 Task: Look for space in Lebbeke, Belgium from 2nd June, 2023 to 6th June, 2023 for 1 adult in price range Rs.10000 to Rs.13000. Place can be private room with 1  bedroom having 1 bed and 1 bathroom. Property type can be house, flat, guest house, hotel. Amenities needed are: heating. Booking option can be shelf check-in. Required host language is English.
Action: Key pressed <Key.caps_lock>l<Key.caps_lock>ebbeke
Screenshot: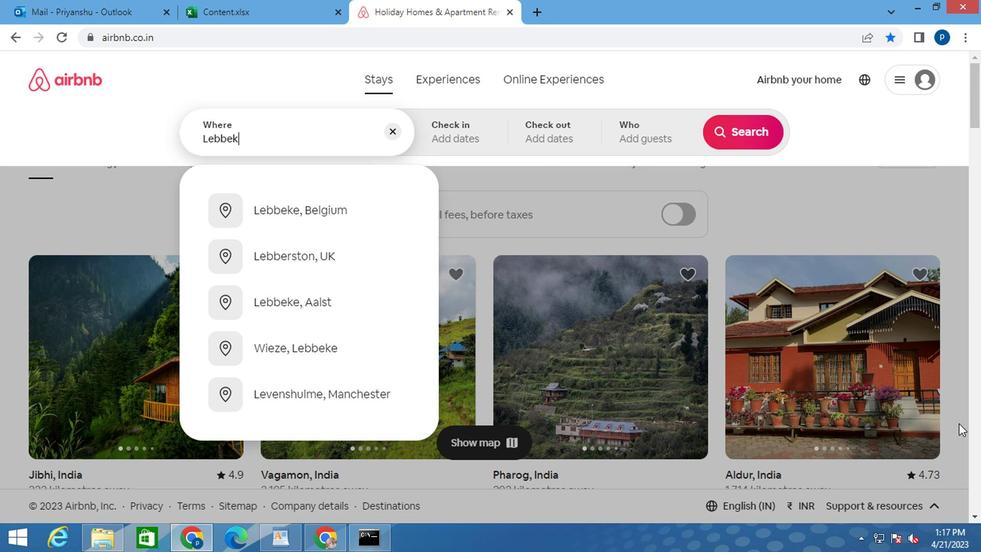 
Action: Mouse moved to (282, 207)
Screenshot: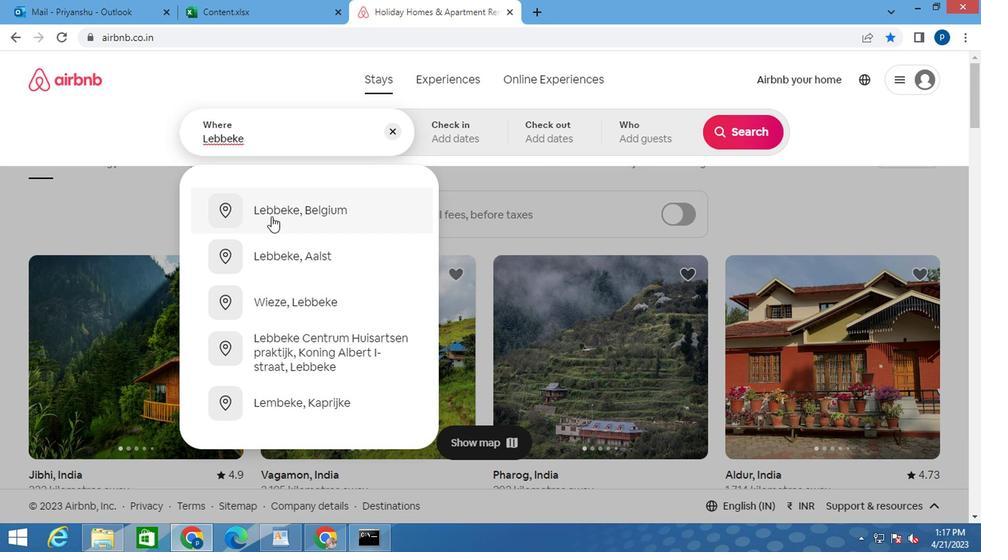 
Action: Mouse pressed left at (282, 207)
Screenshot: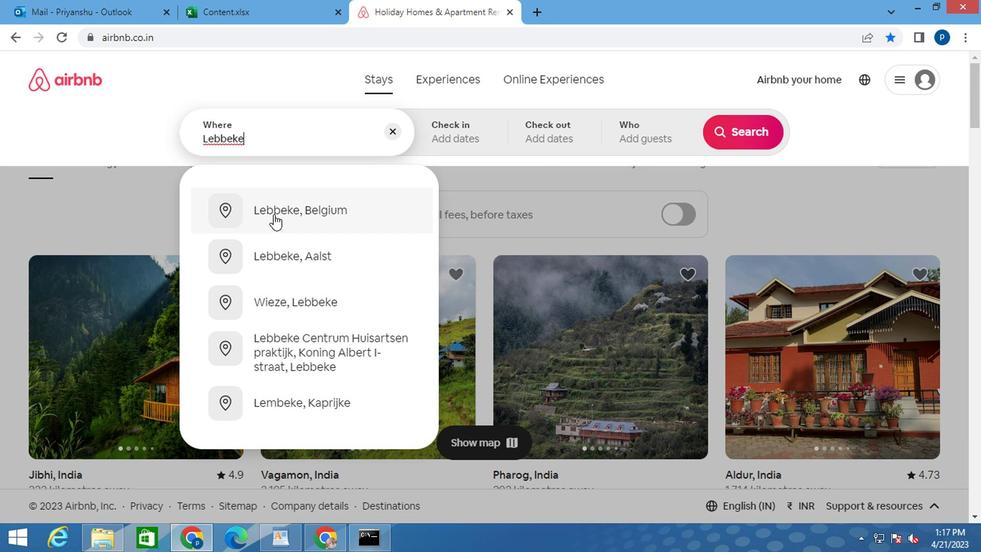
Action: Mouse moved to (725, 242)
Screenshot: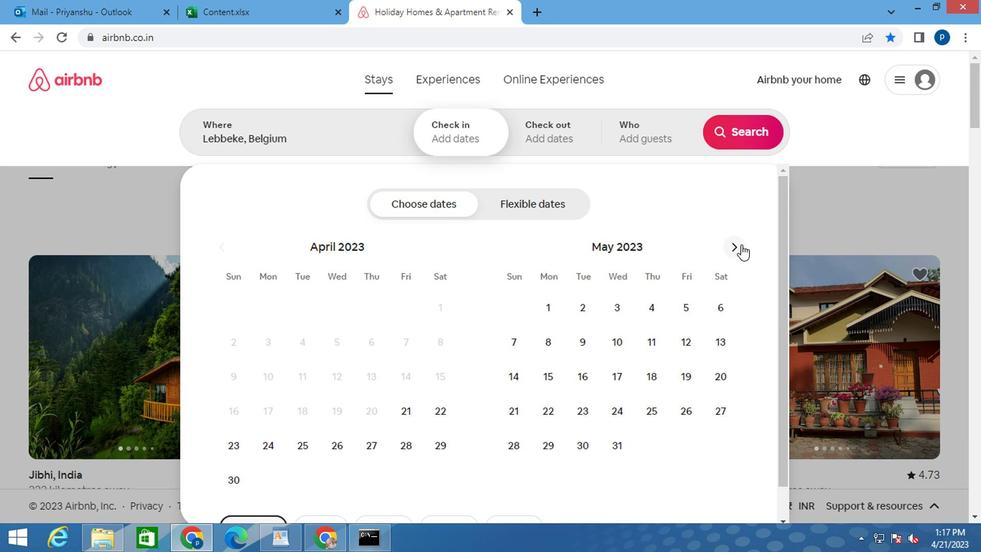 
Action: Mouse pressed left at (725, 242)
Screenshot: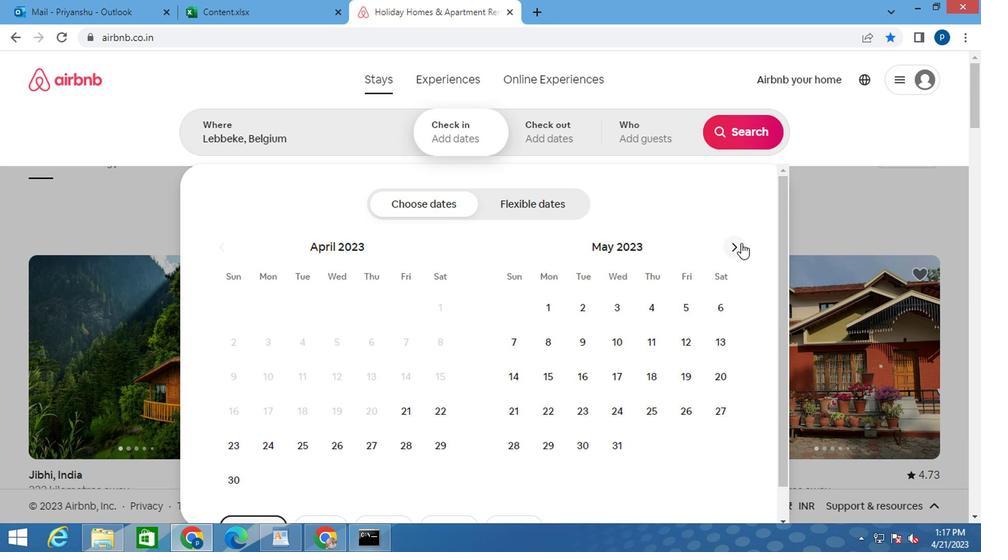 
Action: Mouse moved to (679, 305)
Screenshot: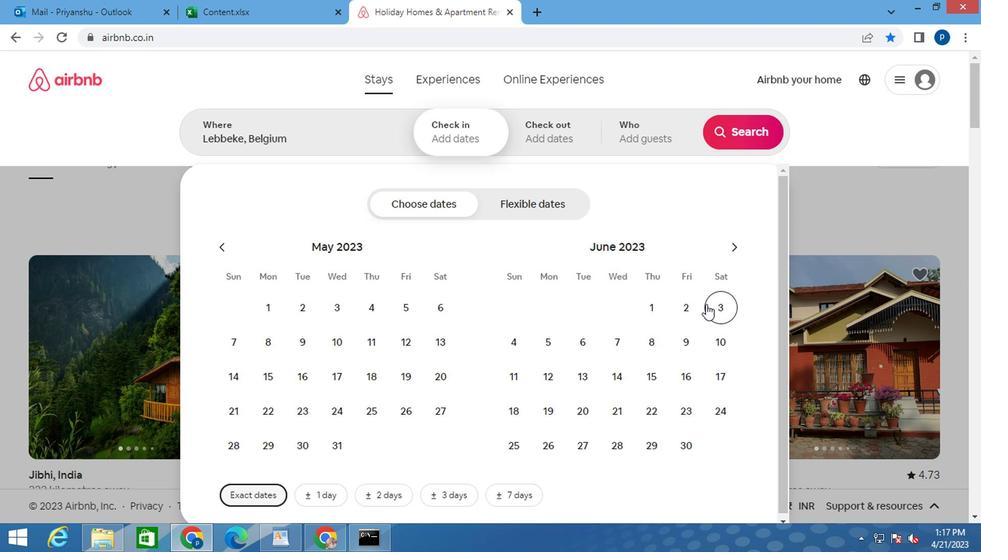 
Action: Mouse pressed left at (679, 305)
Screenshot: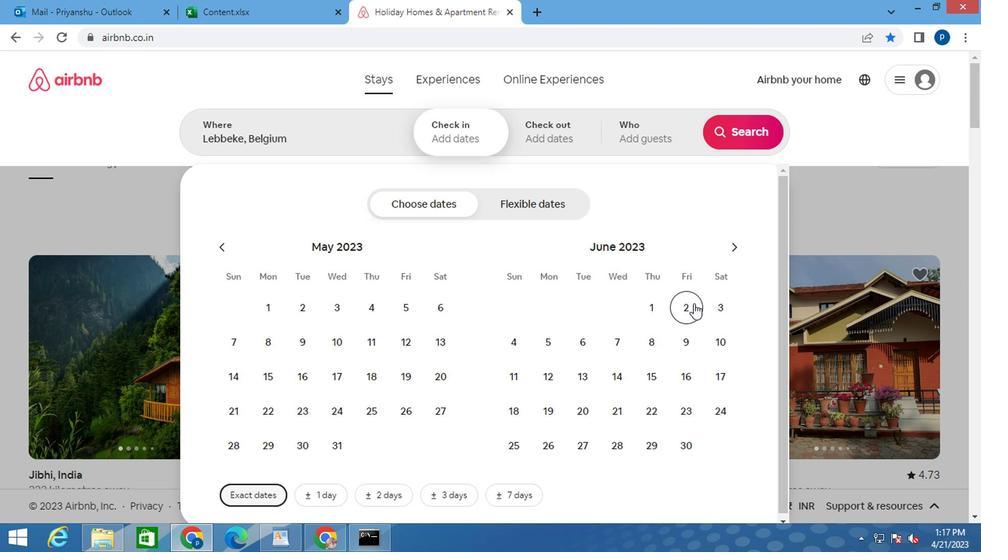 
Action: Mouse moved to (574, 340)
Screenshot: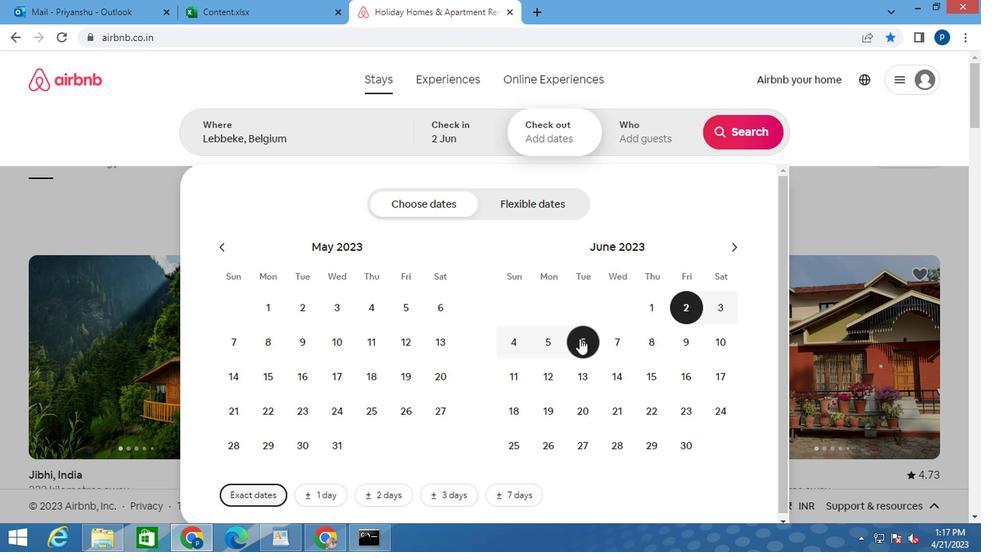 
Action: Mouse pressed left at (574, 340)
Screenshot: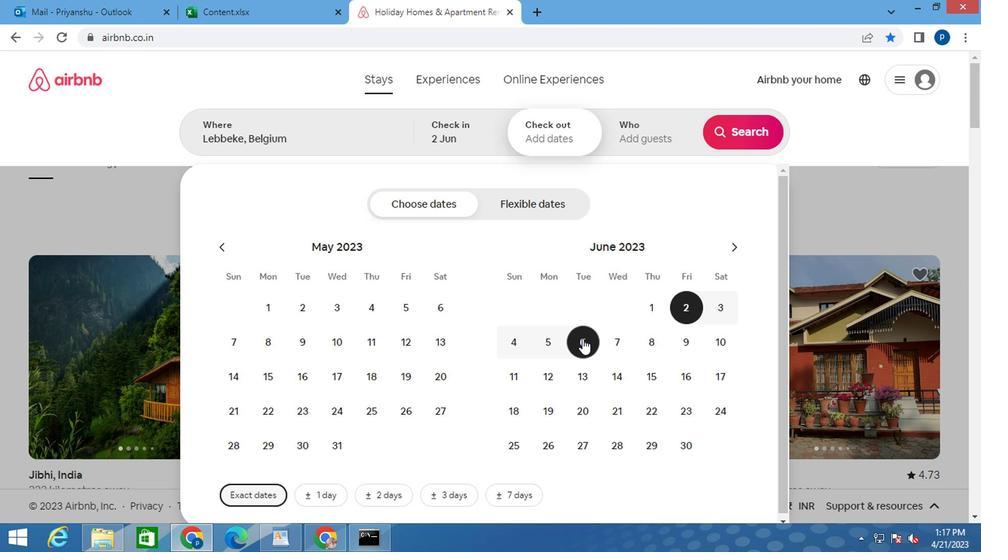 
Action: Mouse moved to (633, 124)
Screenshot: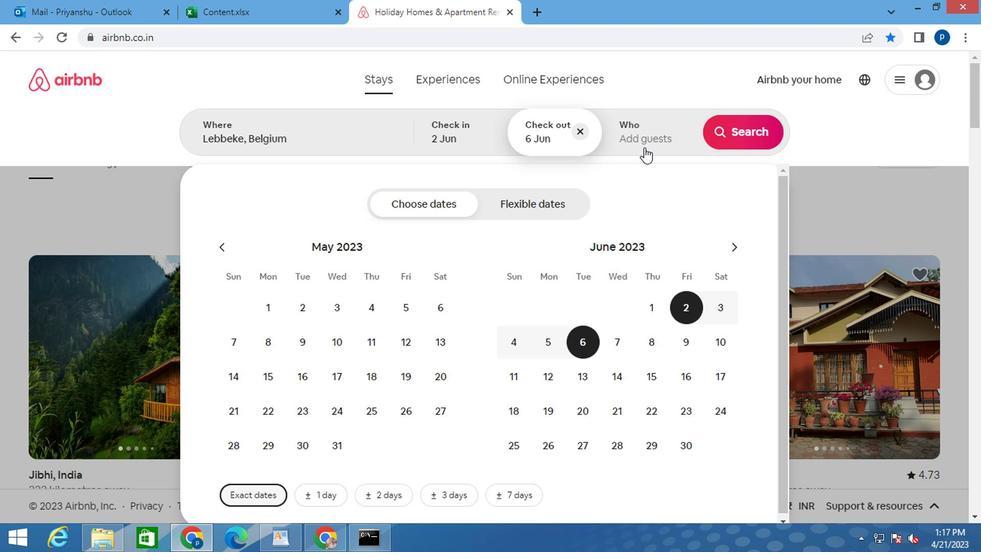 
Action: Mouse pressed left at (633, 124)
Screenshot: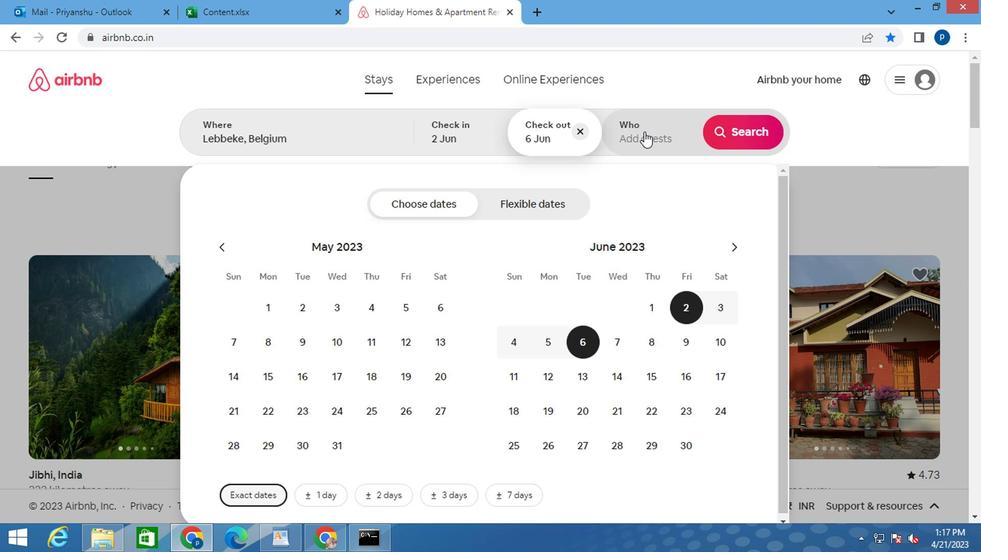 
Action: Mouse moved to (727, 206)
Screenshot: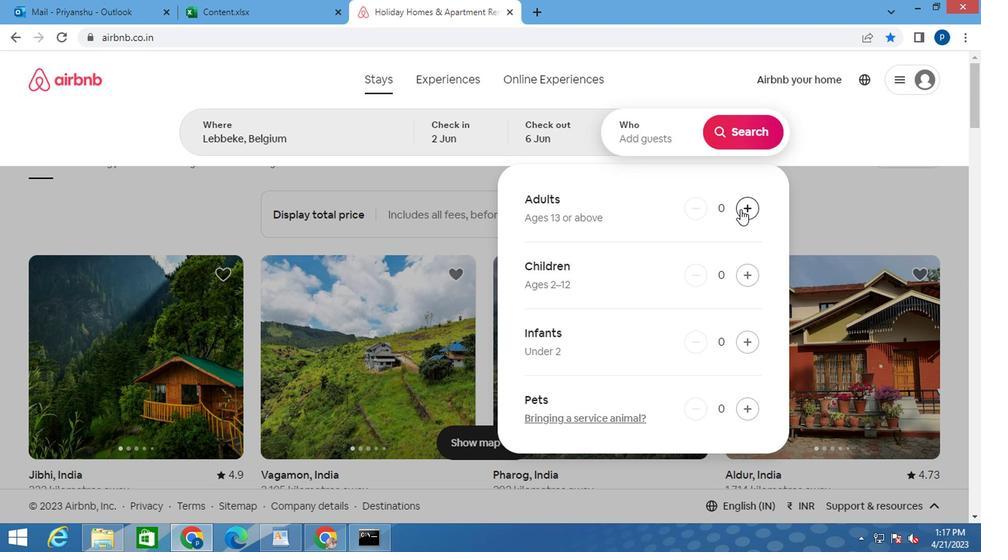 
Action: Mouse pressed left at (727, 206)
Screenshot: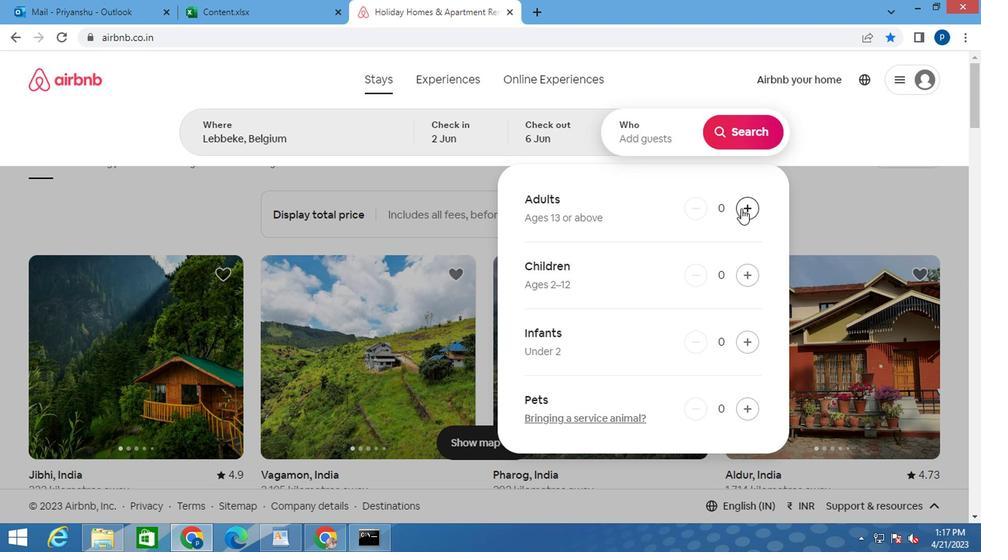 
Action: Mouse moved to (728, 129)
Screenshot: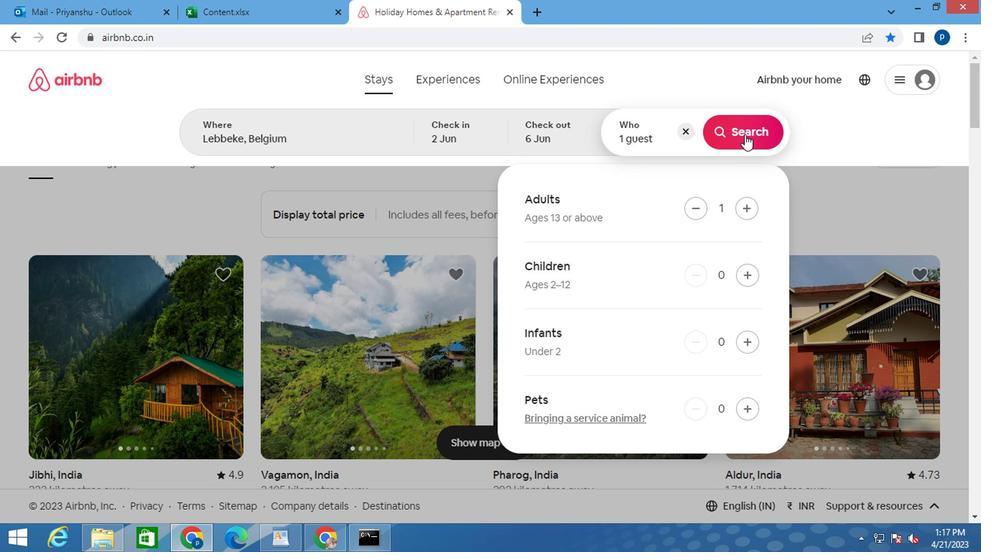 
Action: Mouse pressed left at (728, 129)
Screenshot: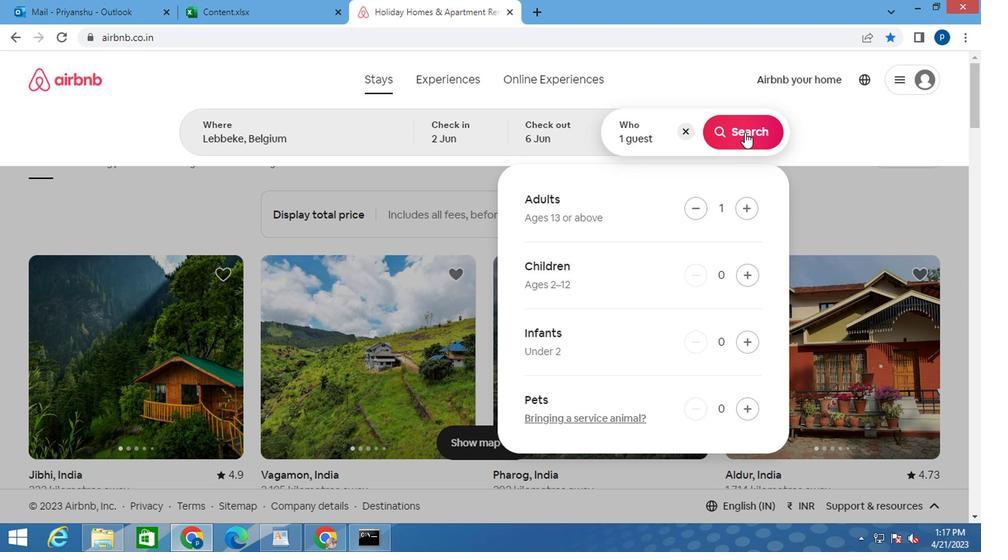 
Action: Mouse moved to (882, 132)
Screenshot: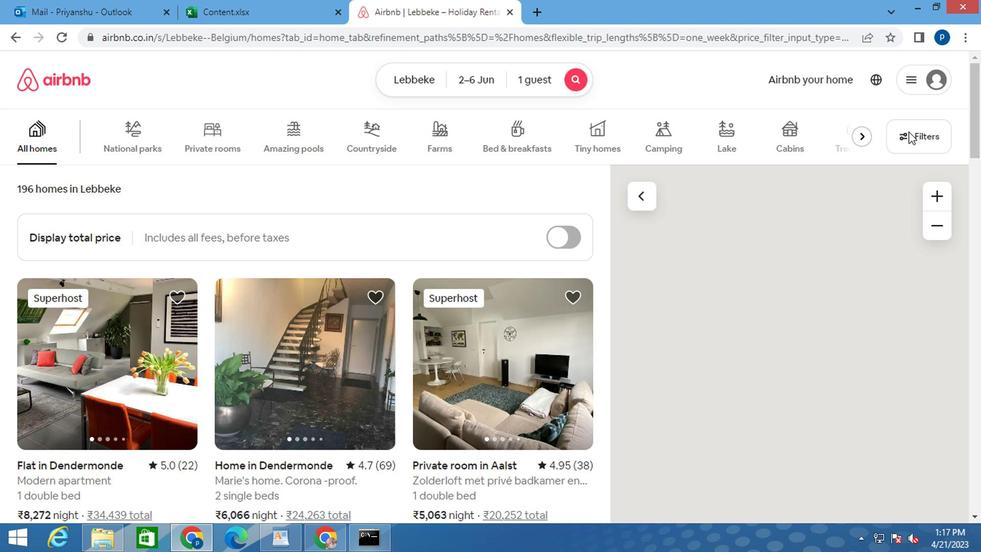
Action: Mouse pressed left at (882, 132)
Screenshot: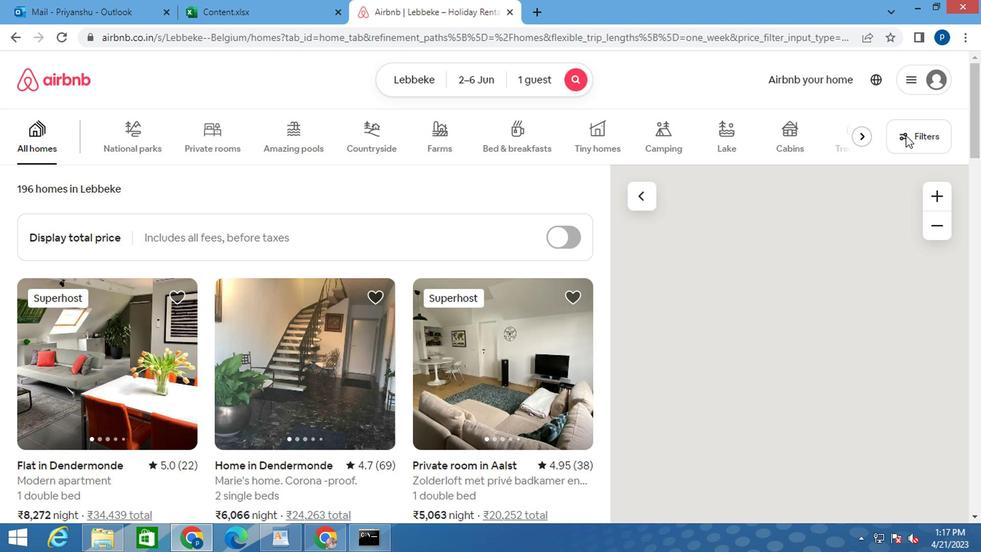 
Action: Mouse moved to (876, 132)
Screenshot: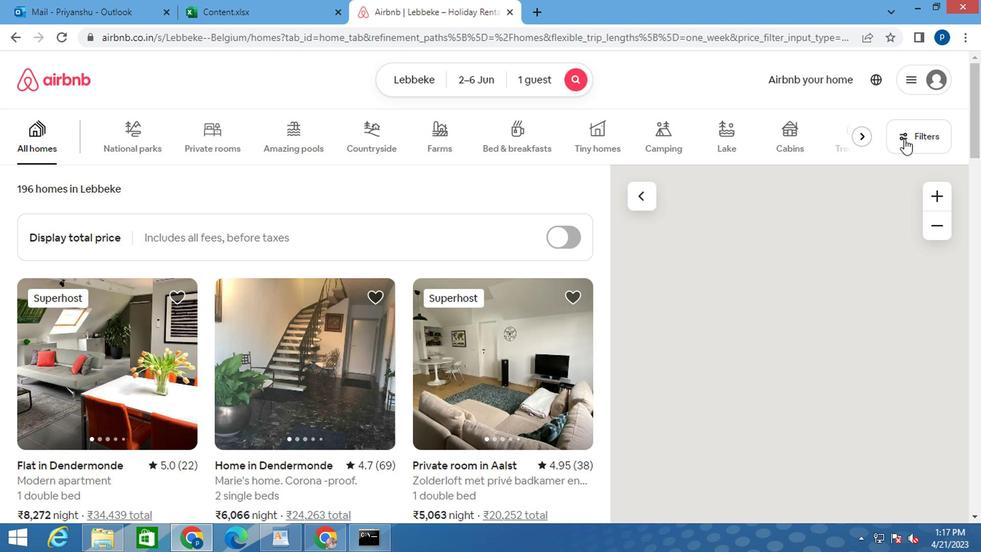 
Action: Mouse pressed left at (876, 132)
Screenshot: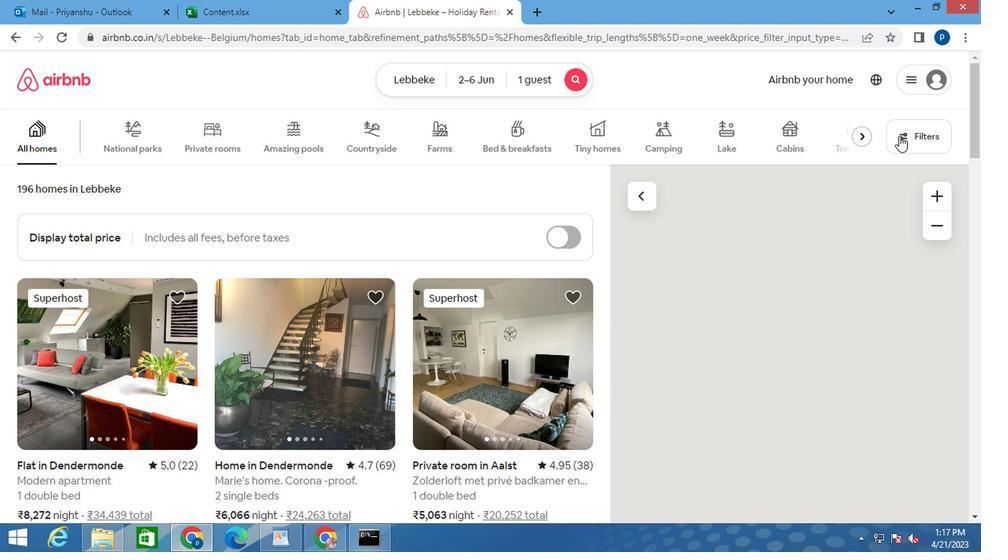
Action: Mouse moved to (284, 318)
Screenshot: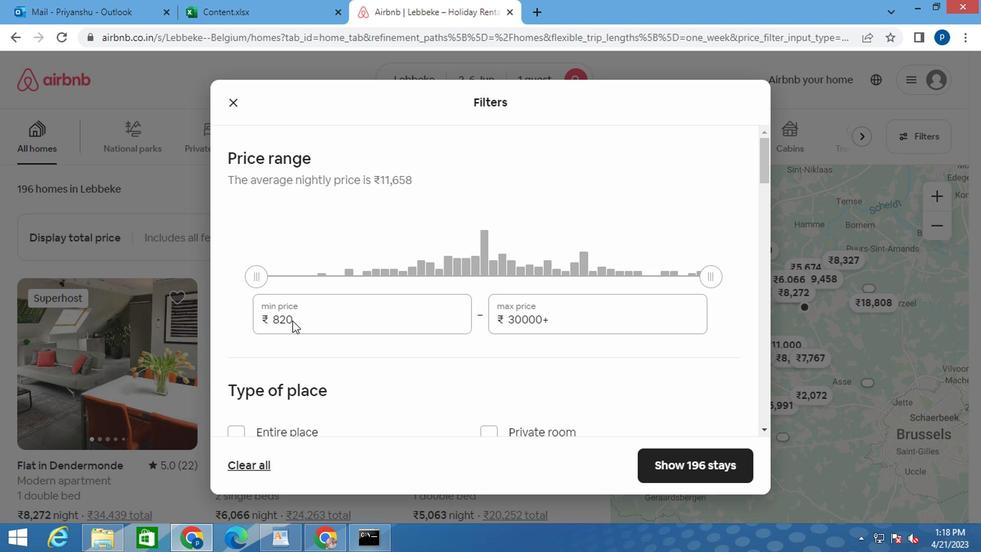 
Action: Mouse pressed left at (284, 318)
Screenshot: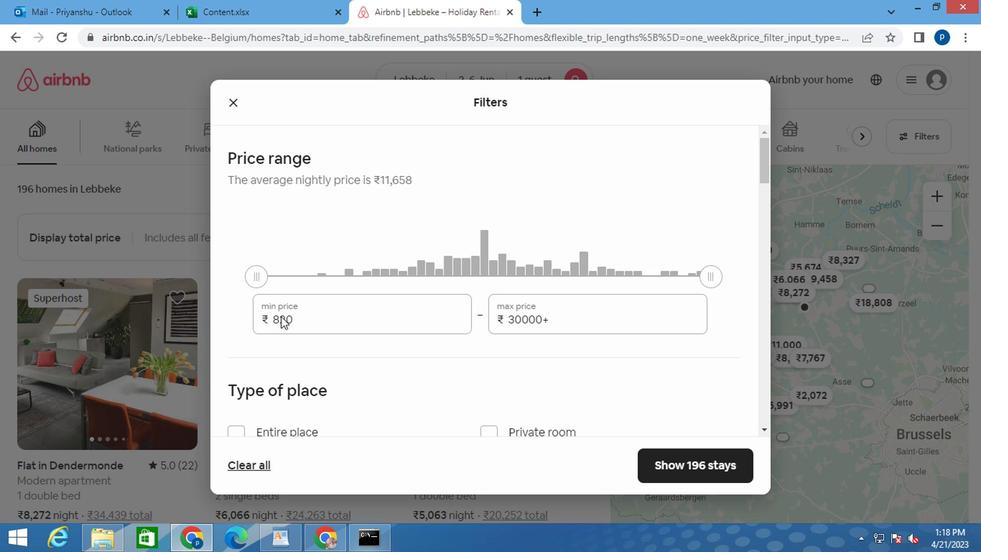 
Action: Mouse pressed left at (284, 318)
Screenshot: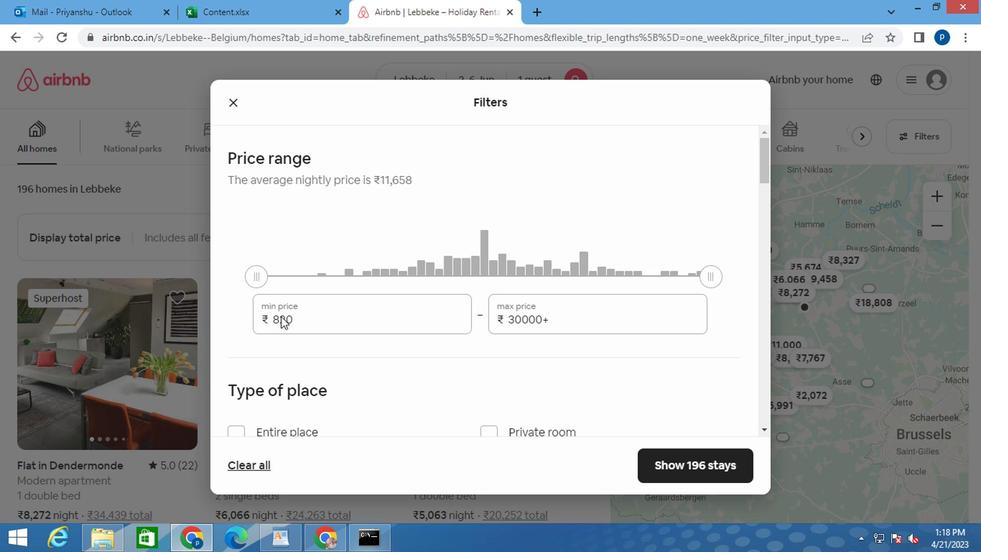 
Action: Mouse moved to (288, 319)
Screenshot: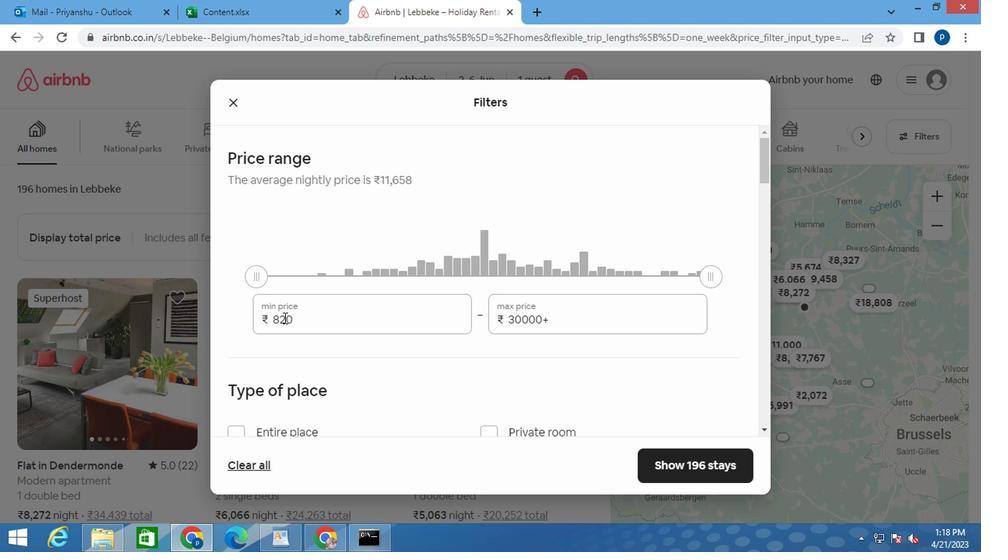 
Action: Mouse pressed left at (288, 319)
Screenshot: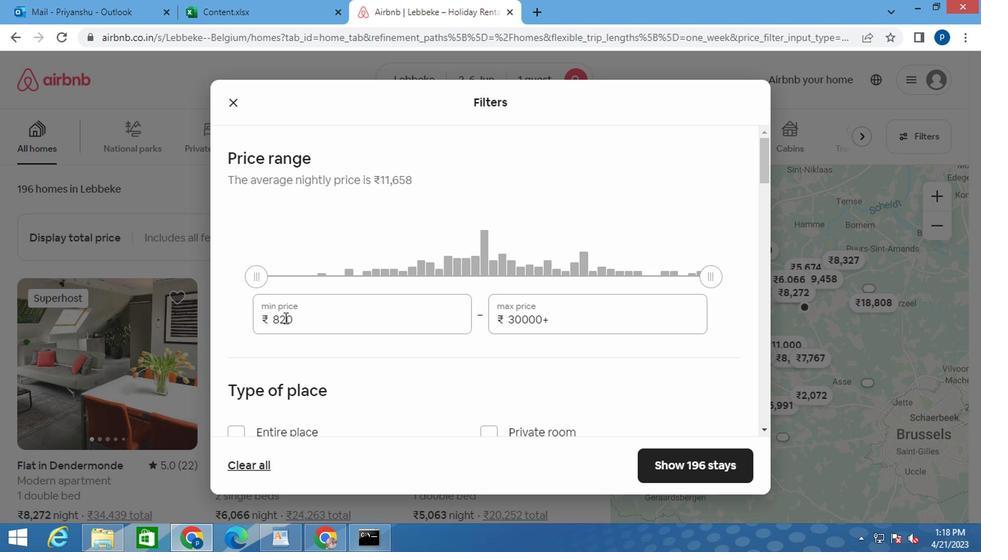 
Action: Mouse pressed left at (288, 319)
Screenshot: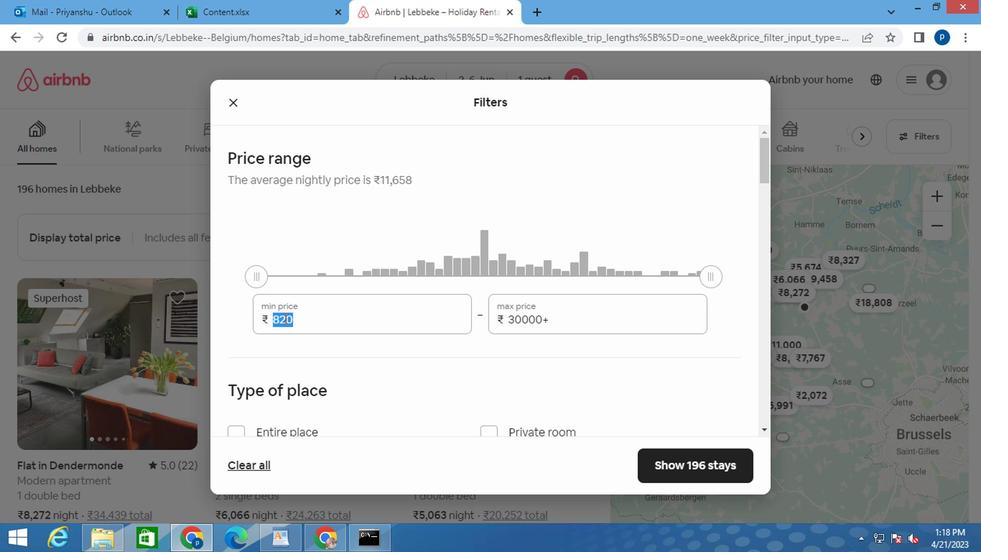 
Action: Key pressed 10000<Key.tab>13000
Screenshot: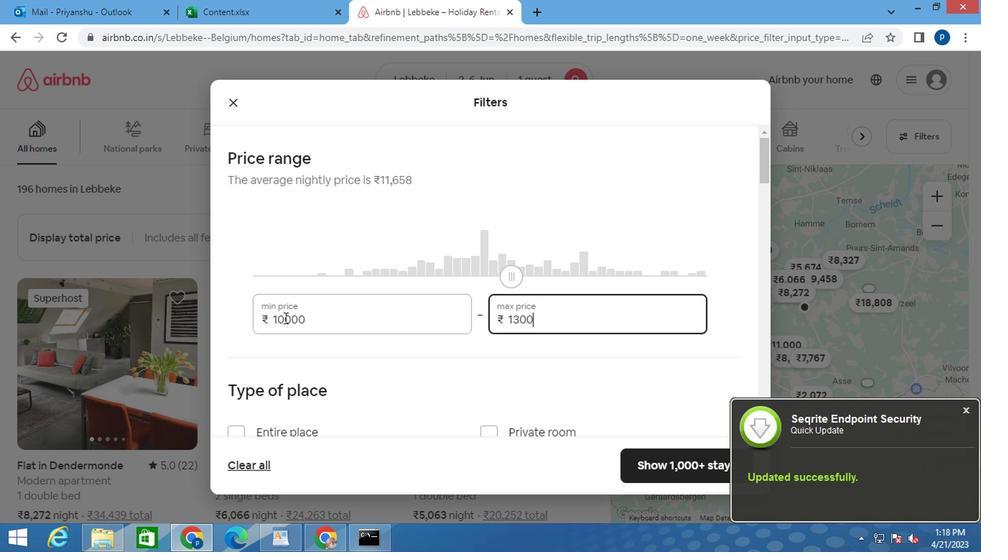 
Action: Mouse moved to (282, 362)
Screenshot: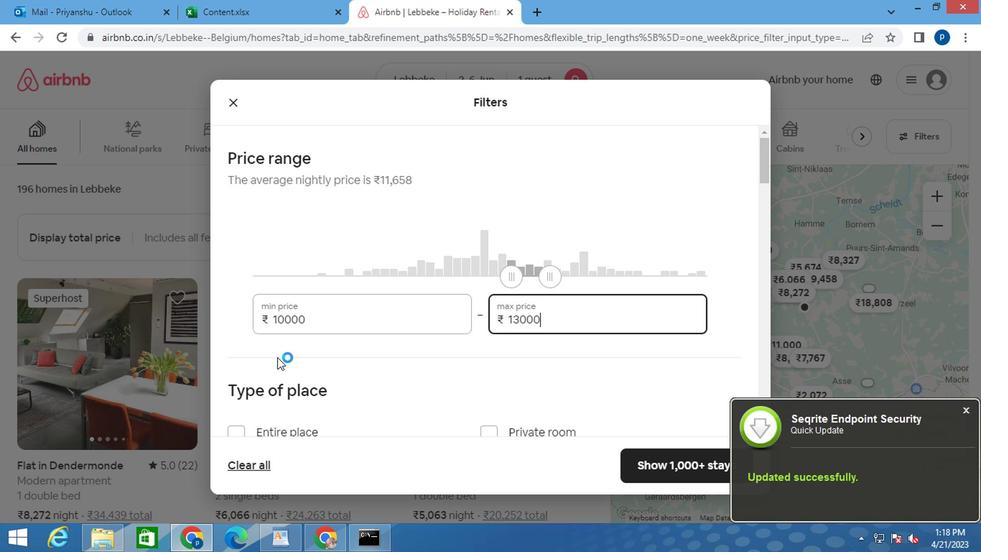 
Action: Mouse scrolled (282, 361) with delta (0, -1)
Screenshot: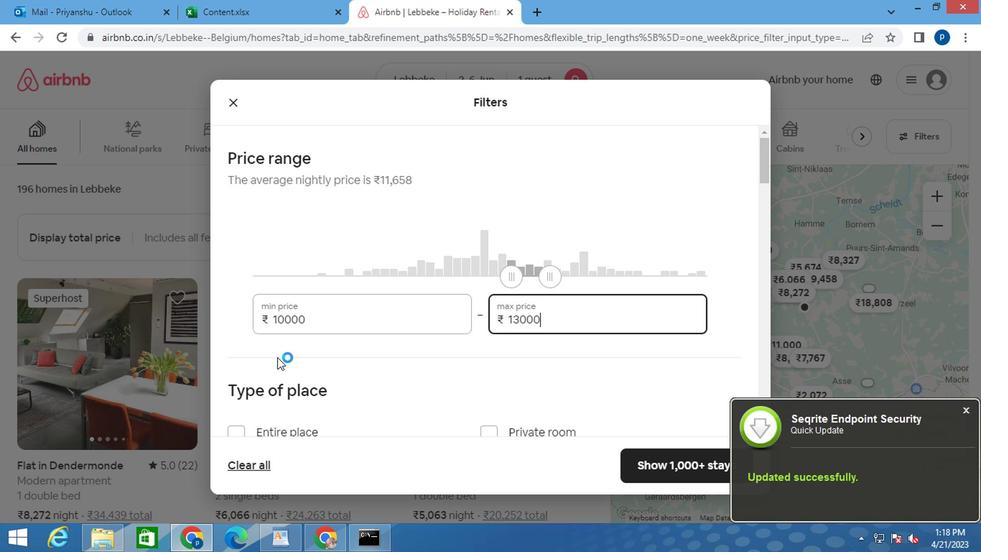 
Action: Mouse scrolled (282, 361) with delta (0, -1)
Screenshot: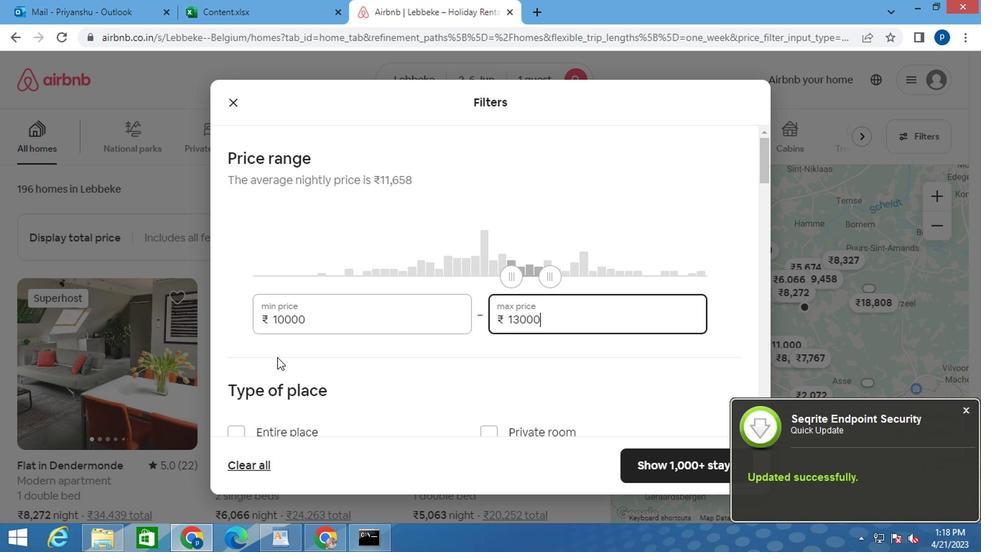 
Action: Mouse moved to (482, 292)
Screenshot: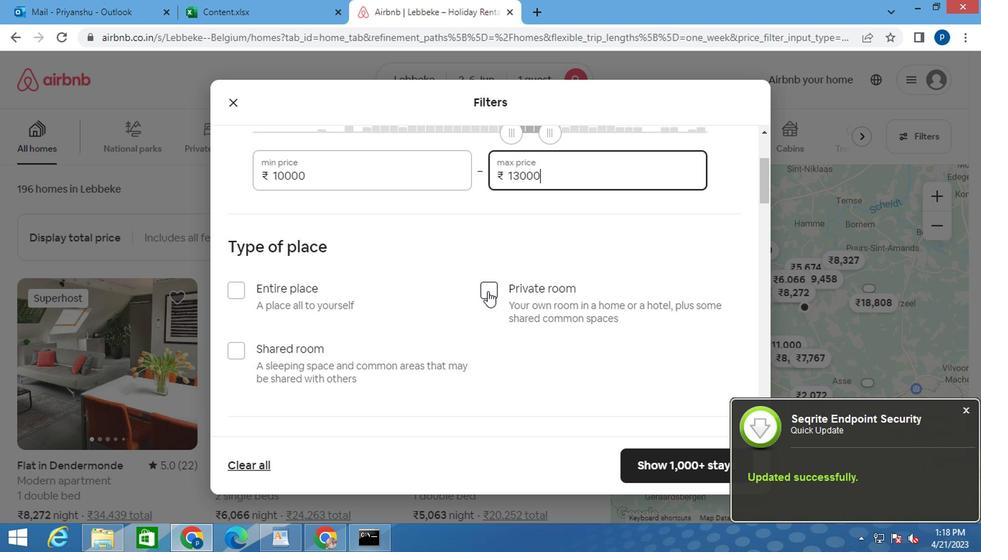 
Action: Mouse pressed left at (482, 292)
Screenshot: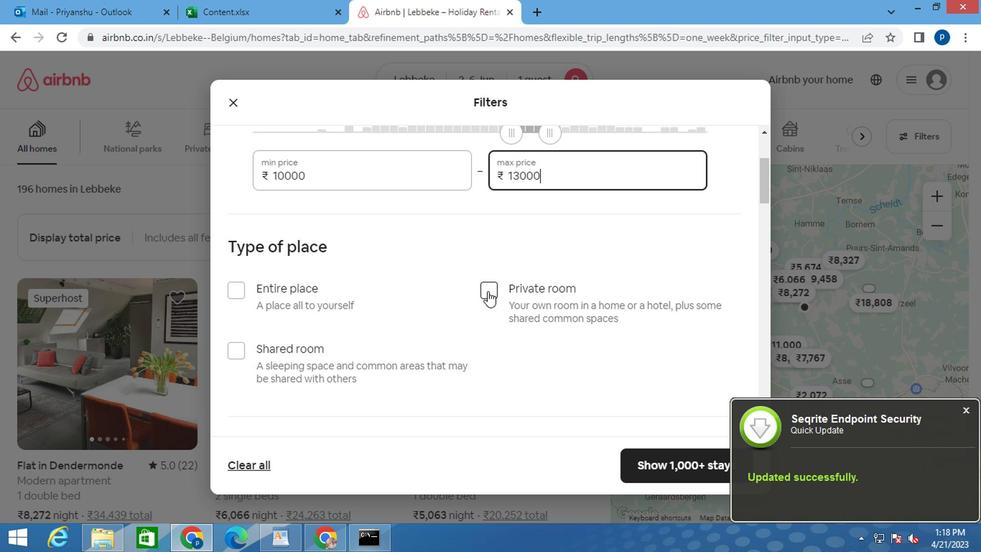 
Action: Mouse moved to (482, 294)
Screenshot: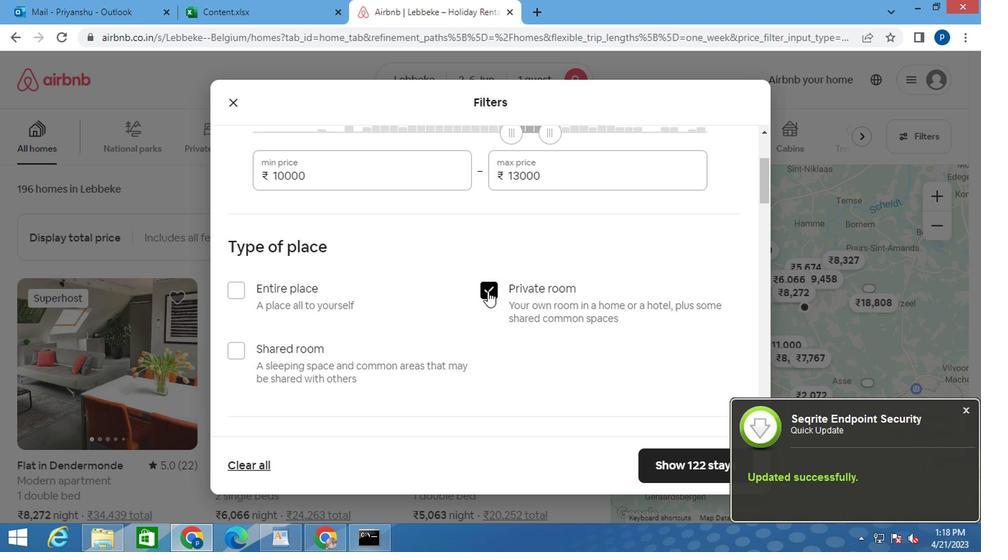 
Action: Mouse scrolled (482, 294) with delta (0, 0)
Screenshot: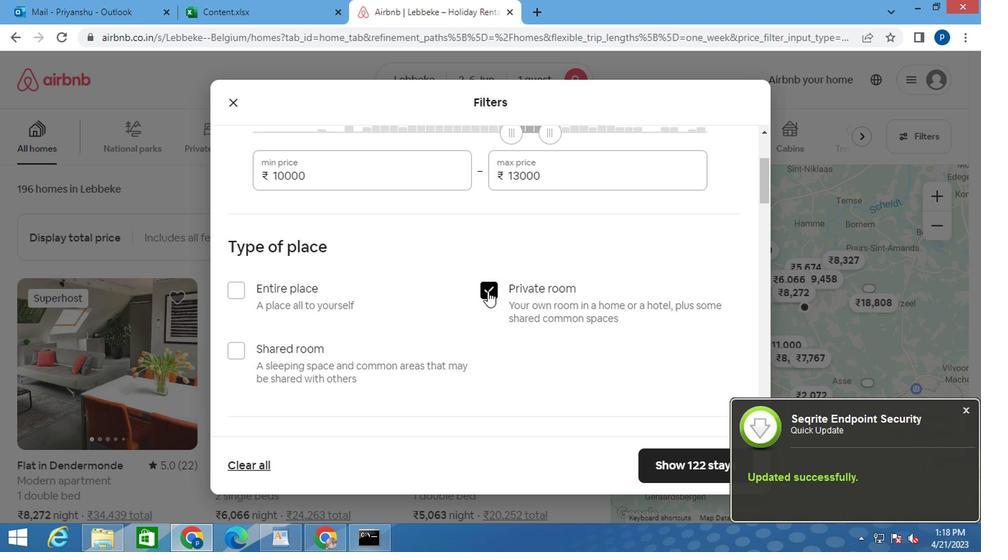 
Action: Mouse moved to (482, 296)
Screenshot: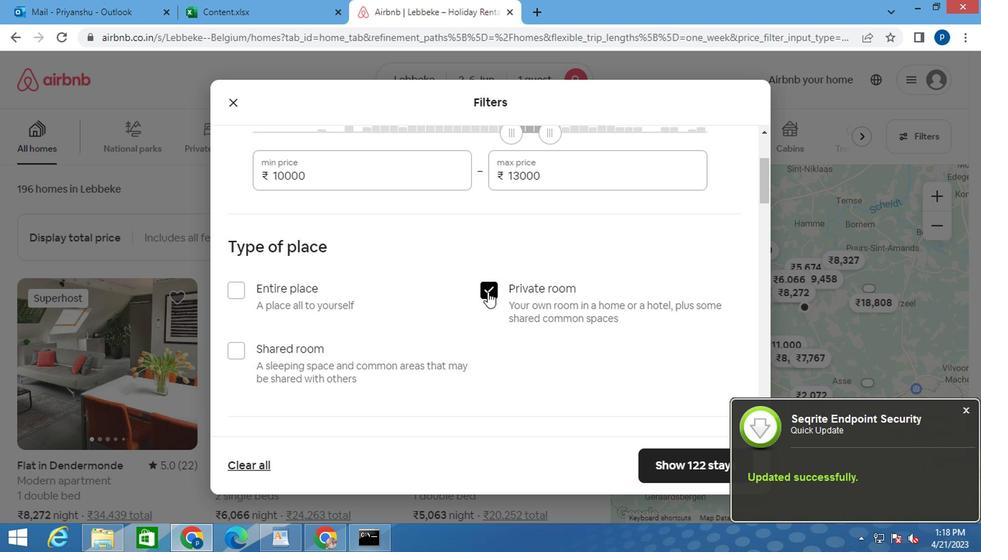 
Action: Mouse scrolled (482, 295) with delta (0, 0)
Screenshot: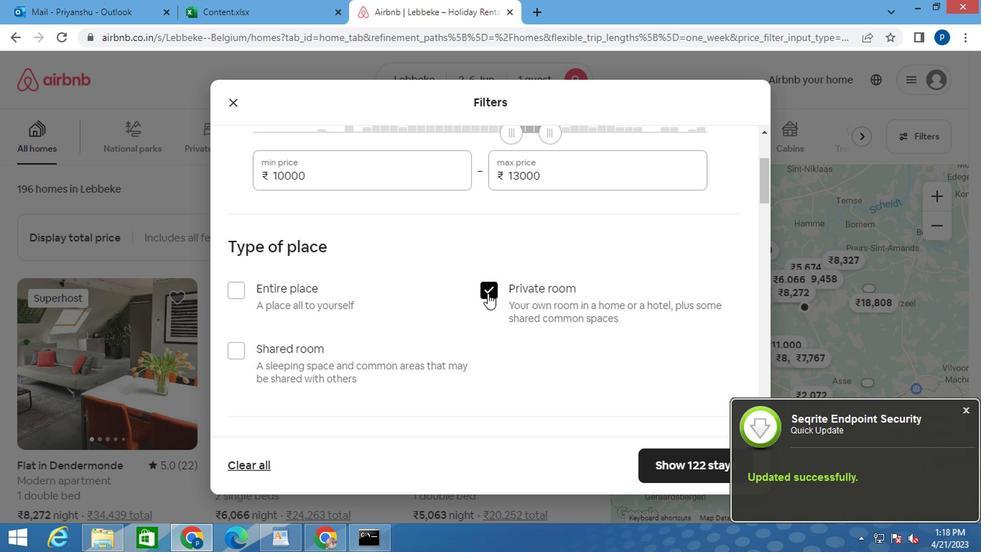 
Action: Mouse moved to (372, 319)
Screenshot: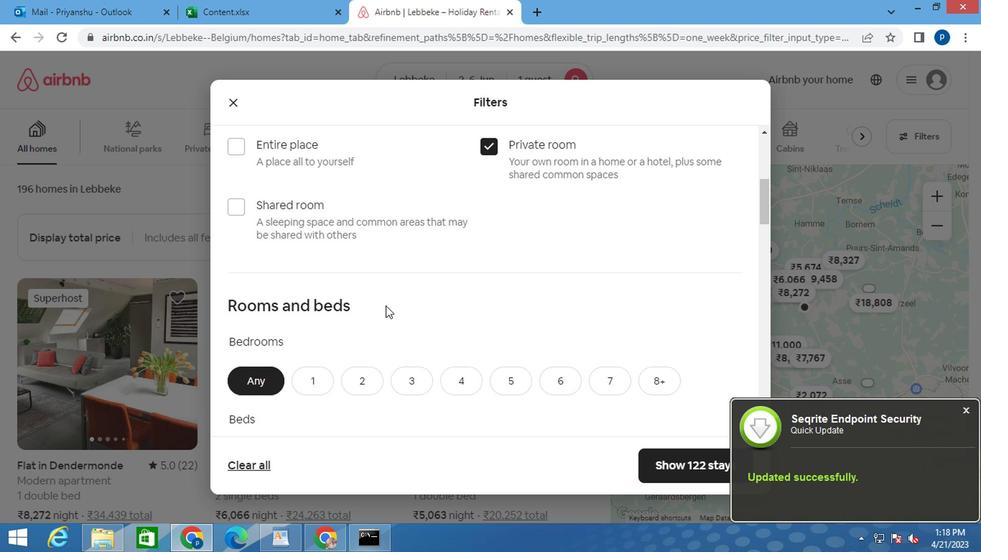 
Action: Mouse scrolled (372, 318) with delta (0, 0)
Screenshot: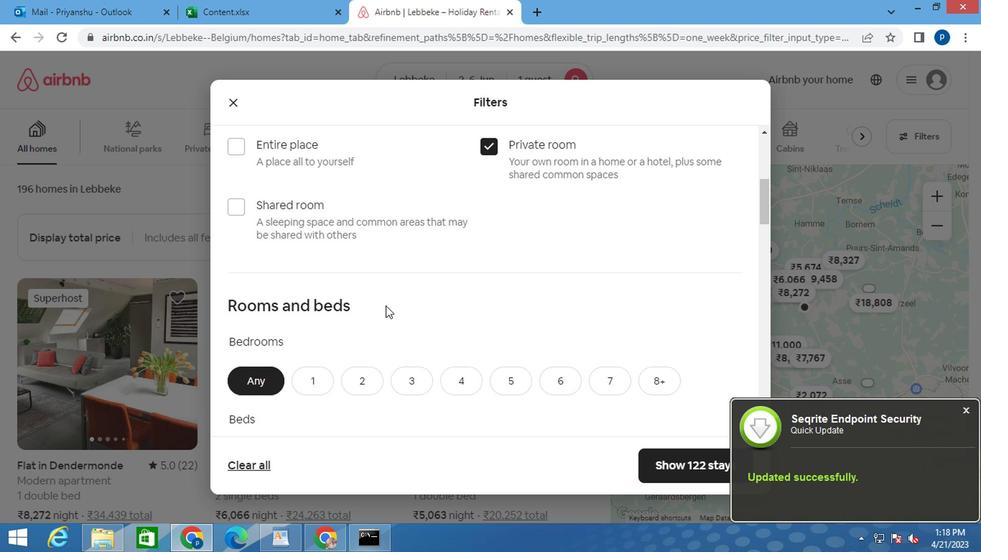 
Action: Mouse moved to (319, 302)
Screenshot: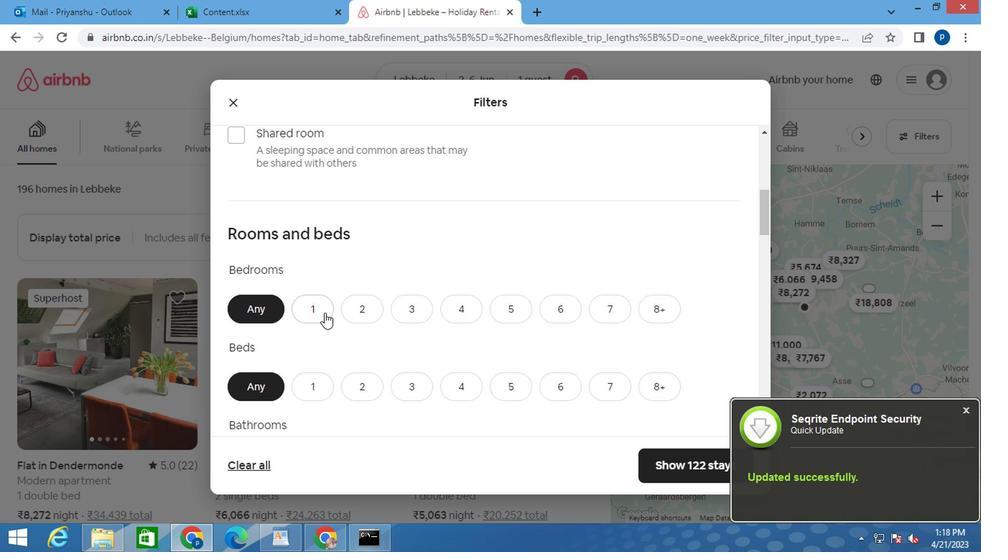 
Action: Mouse pressed left at (319, 302)
Screenshot: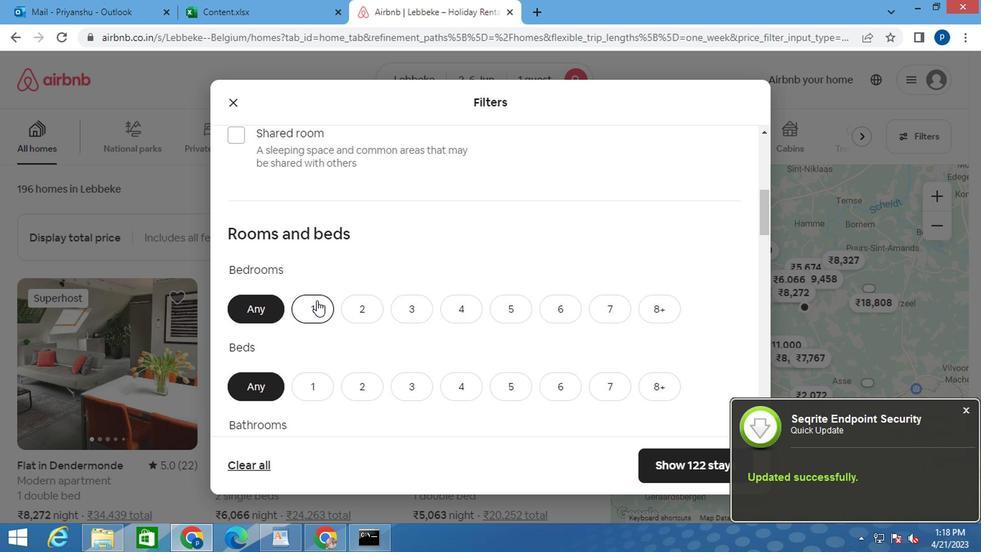 
Action: Mouse moved to (319, 300)
Screenshot: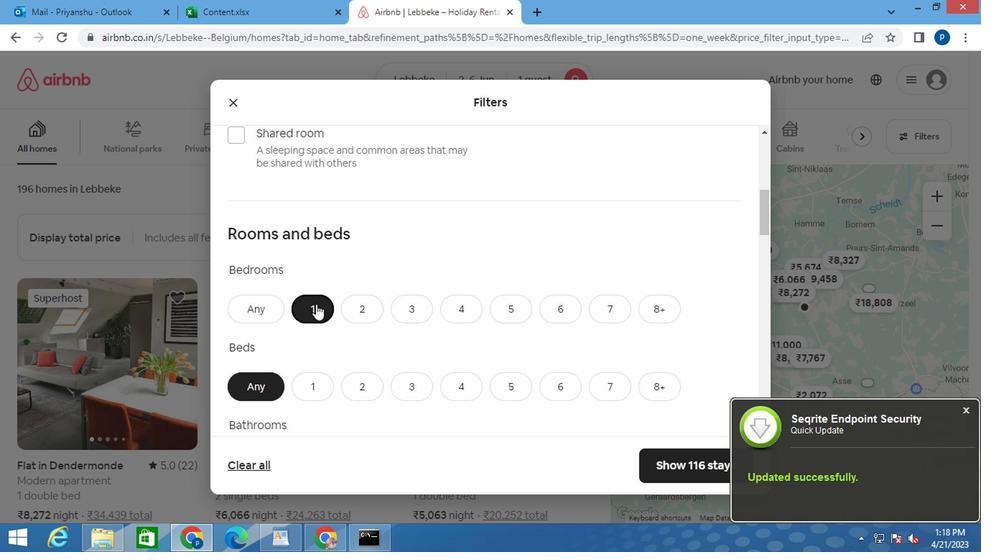 
Action: Mouse scrolled (318, 307) with delta (0, 0)
Screenshot: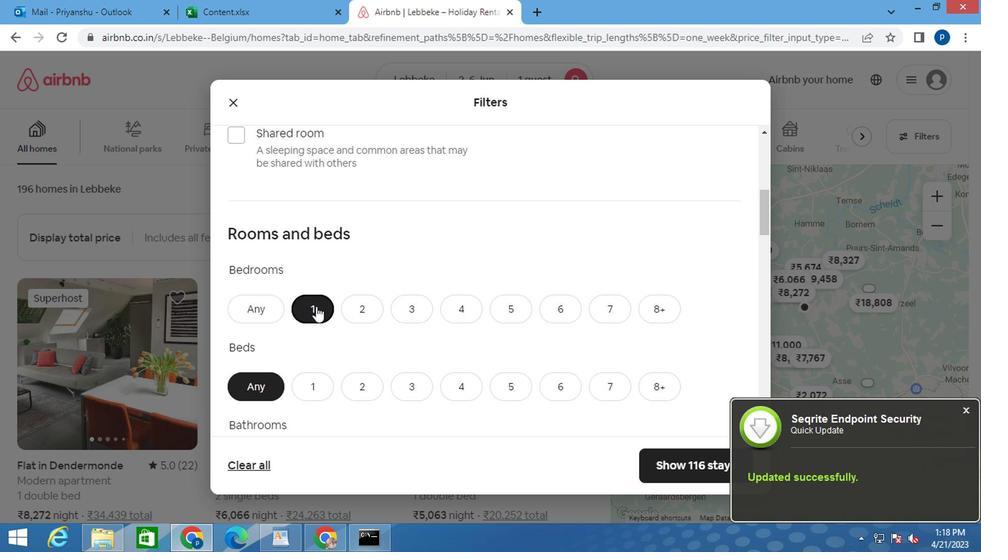 
Action: Mouse moved to (308, 246)
Screenshot: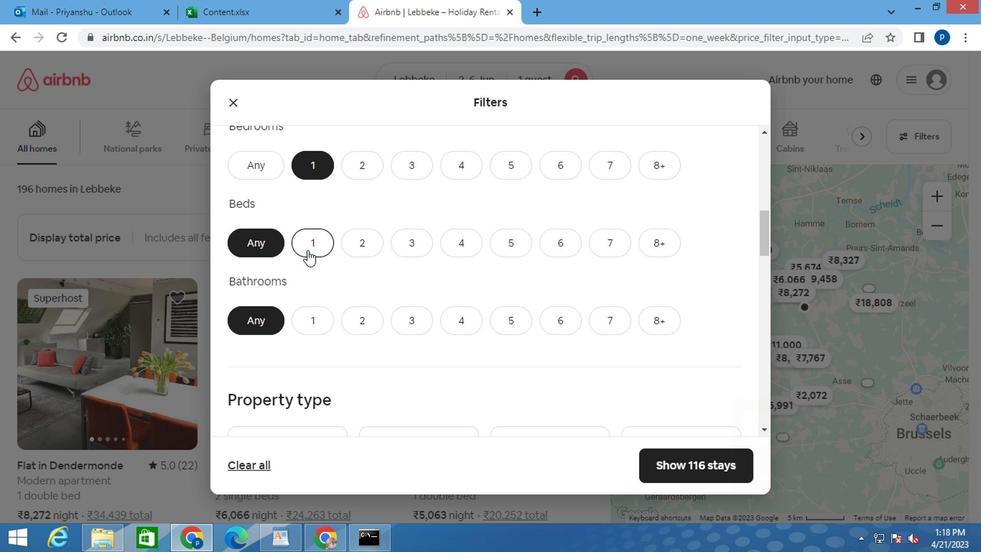 
Action: Mouse pressed left at (308, 246)
Screenshot: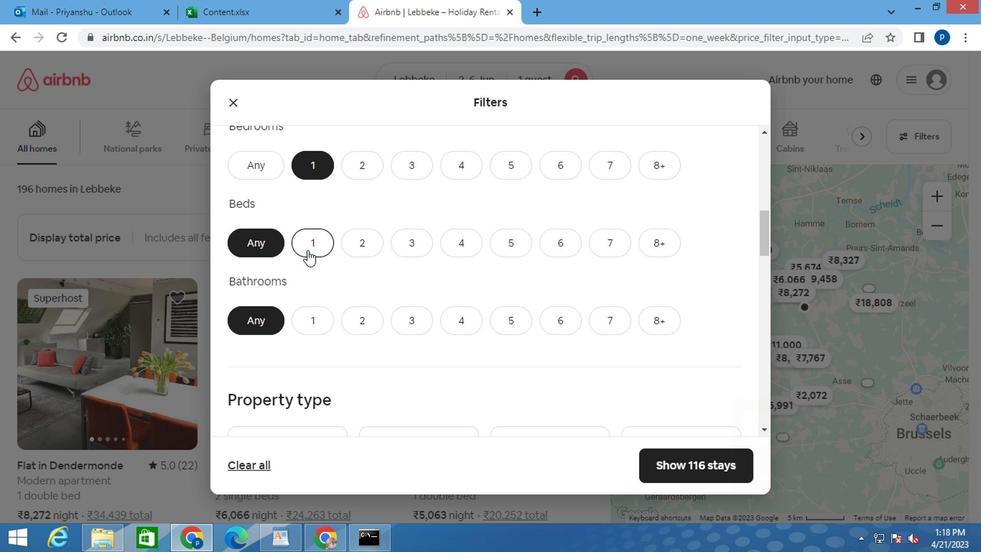 
Action: Mouse moved to (316, 312)
Screenshot: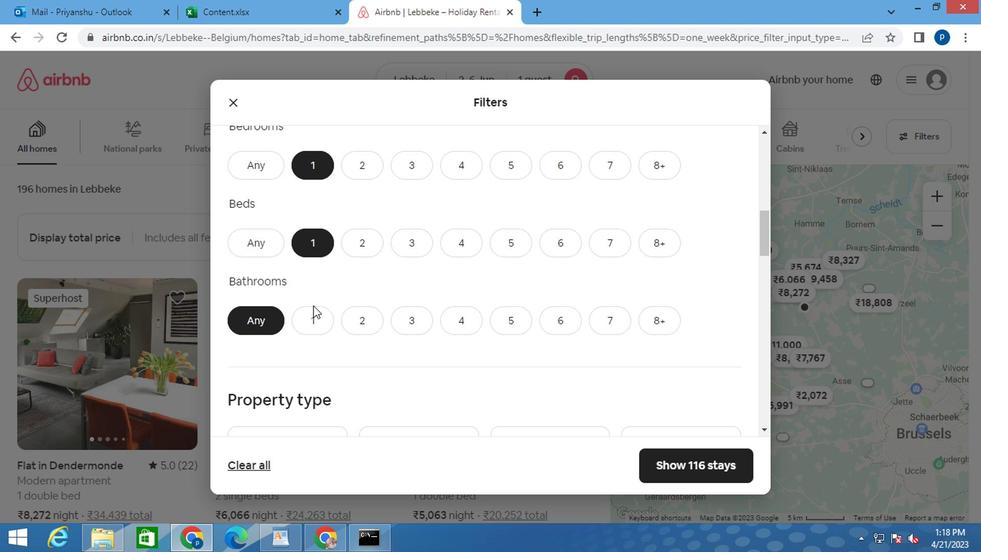 
Action: Mouse pressed left at (316, 312)
Screenshot: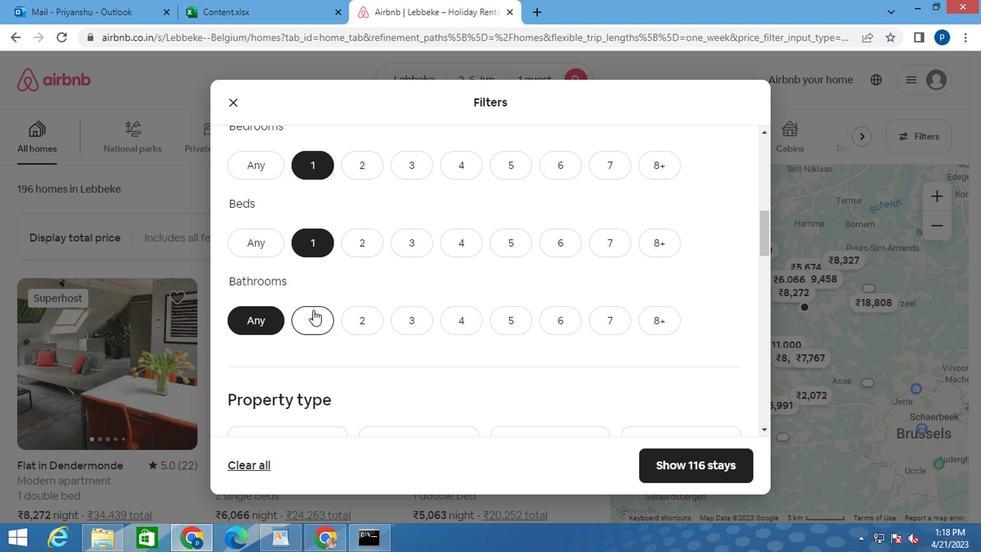 
Action: Mouse moved to (324, 317)
Screenshot: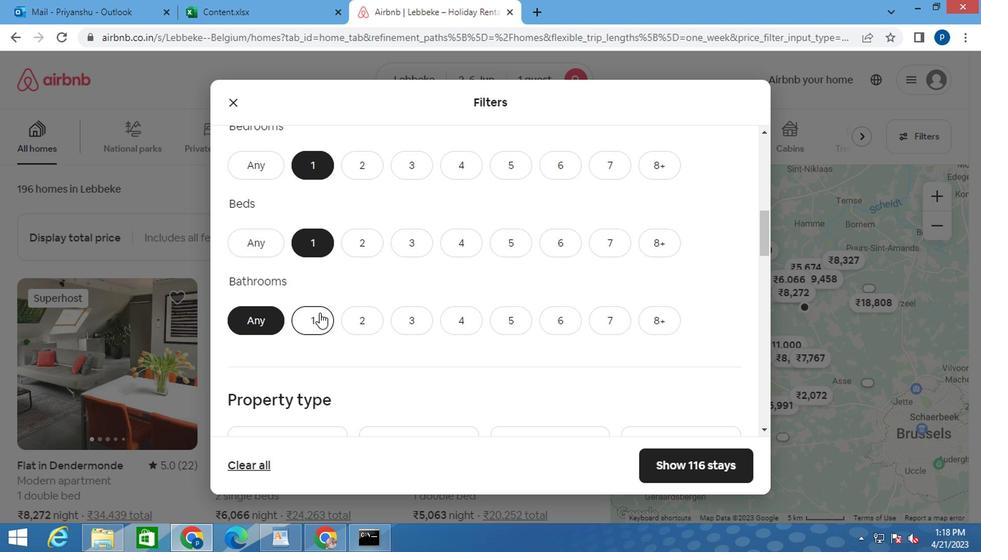 
Action: Mouse scrolled (324, 317) with delta (0, 0)
Screenshot: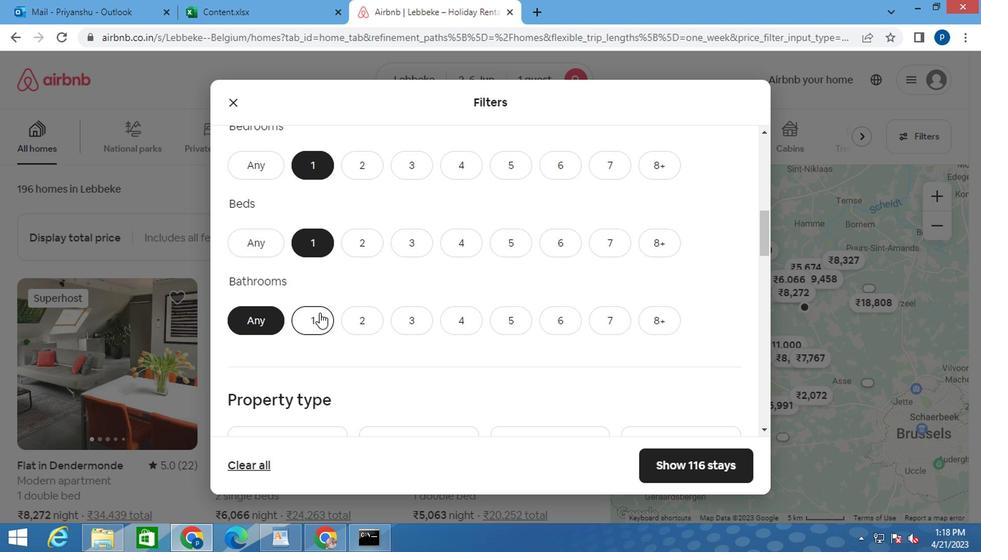 
Action: Mouse scrolled (324, 317) with delta (0, 0)
Screenshot: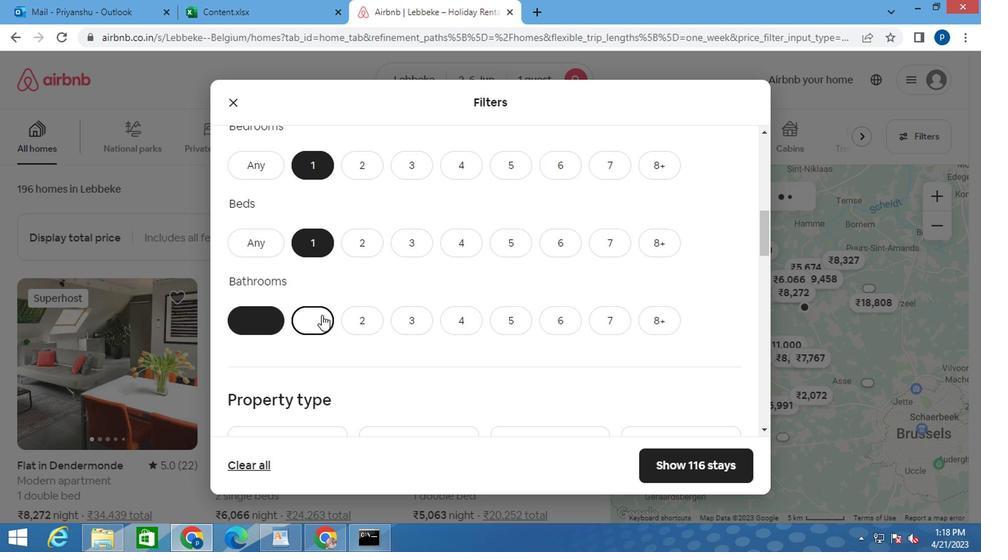 
Action: Mouse moved to (336, 337)
Screenshot: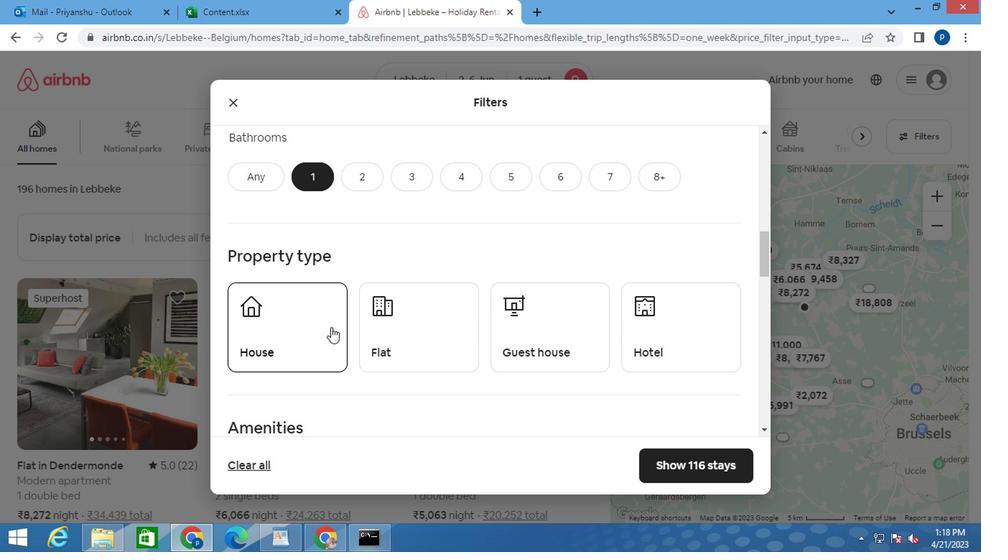 
Action: Mouse scrolled (336, 337) with delta (0, 0)
Screenshot: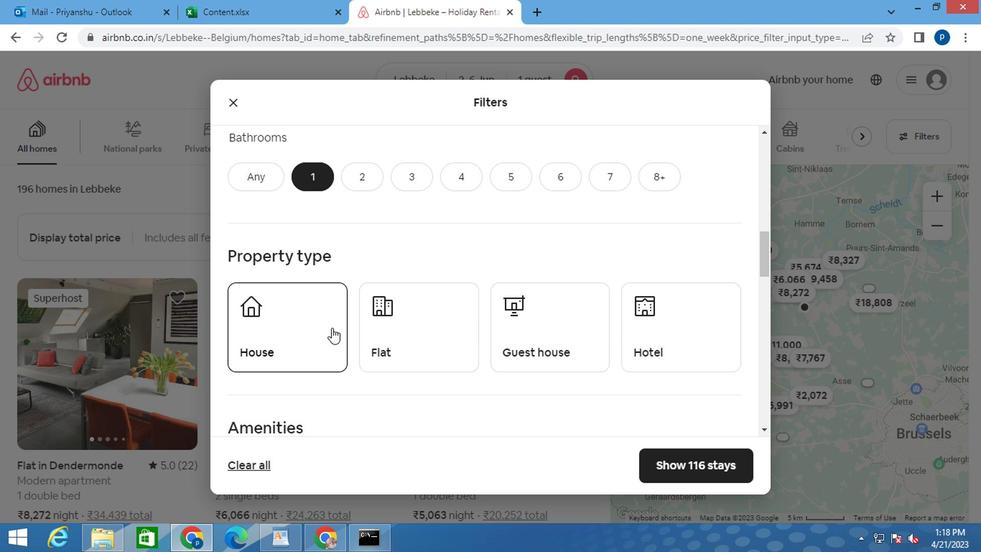 
Action: Mouse moved to (336, 339)
Screenshot: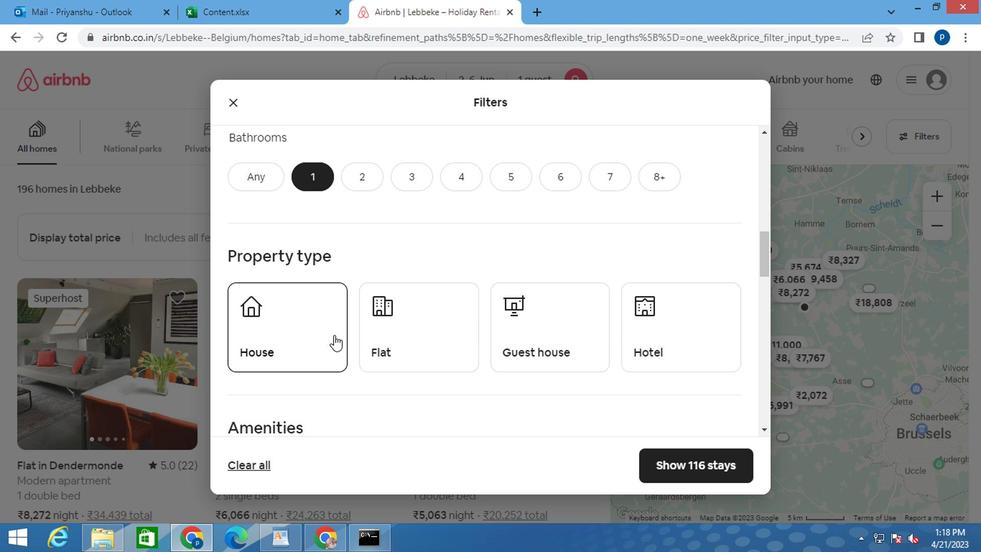
Action: Mouse scrolled (336, 339) with delta (0, 0)
Screenshot: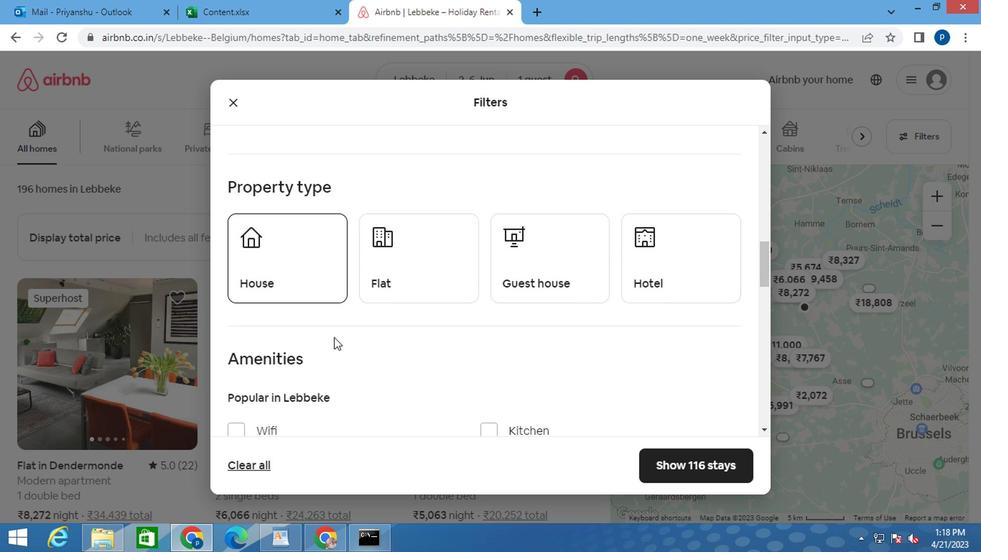 
Action: Mouse moved to (336, 341)
Screenshot: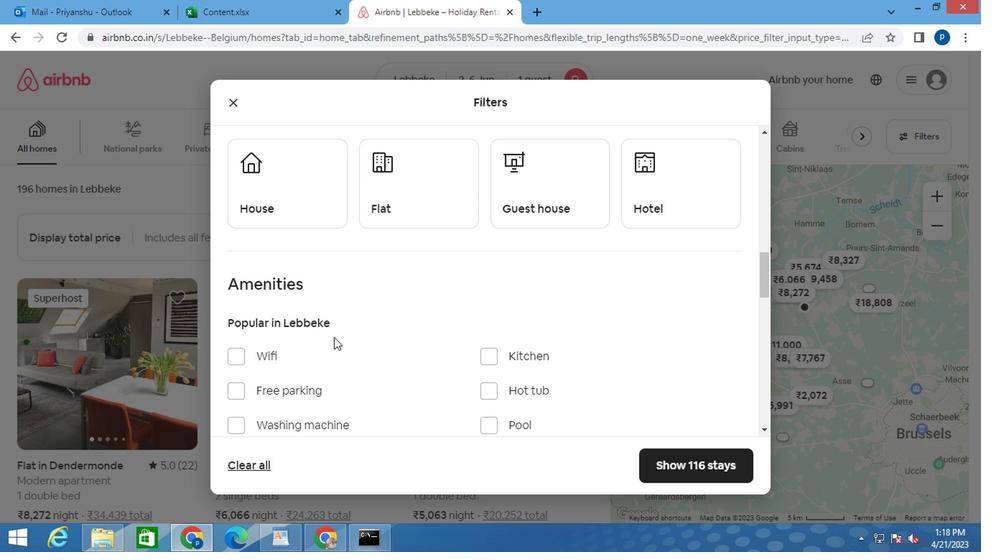 
Action: Mouse scrolled (336, 340) with delta (0, 0)
Screenshot: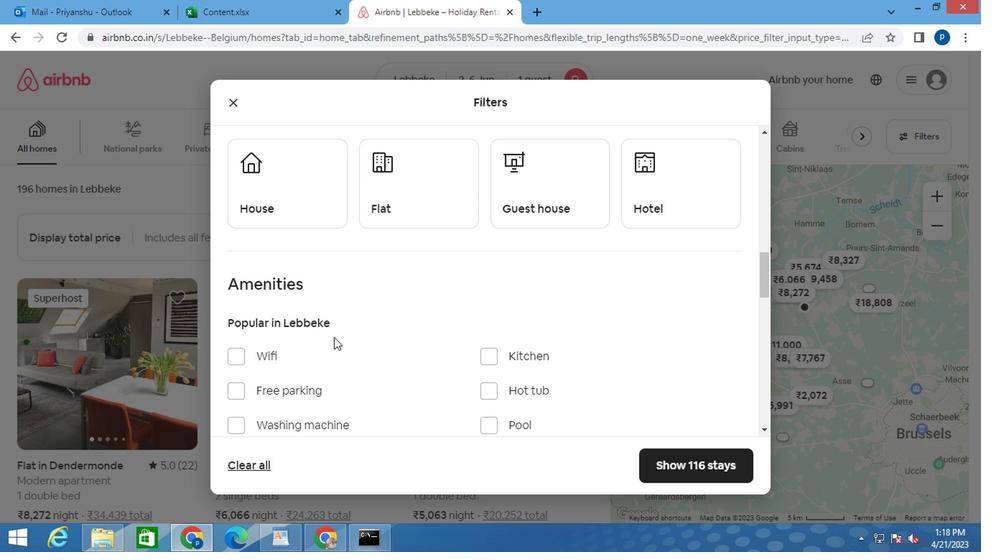 
Action: Mouse moved to (336, 272)
Screenshot: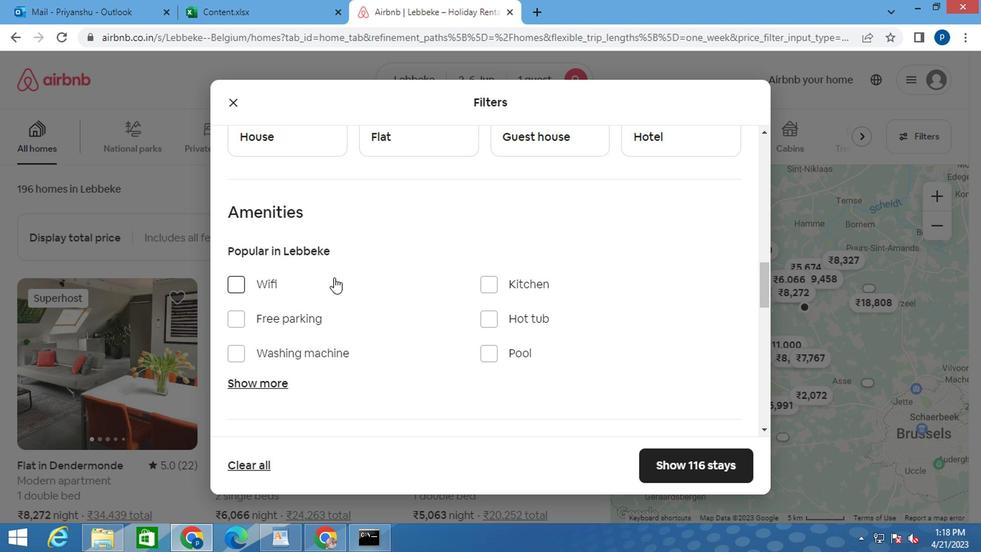 
Action: Mouse scrolled (336, 273) with delta (0, 0)
Screenshot: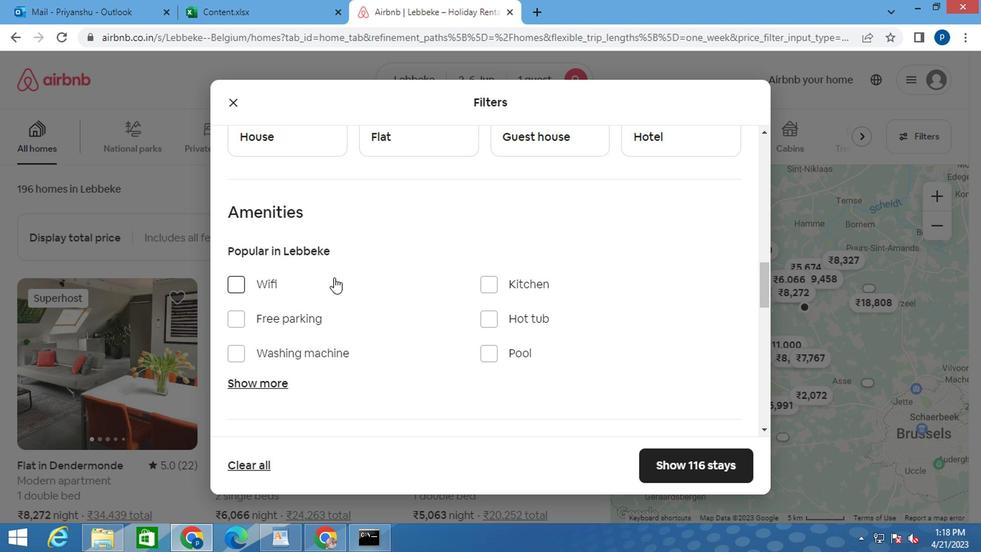 
Action: Mouse moved to (333, 270)
Screenshot: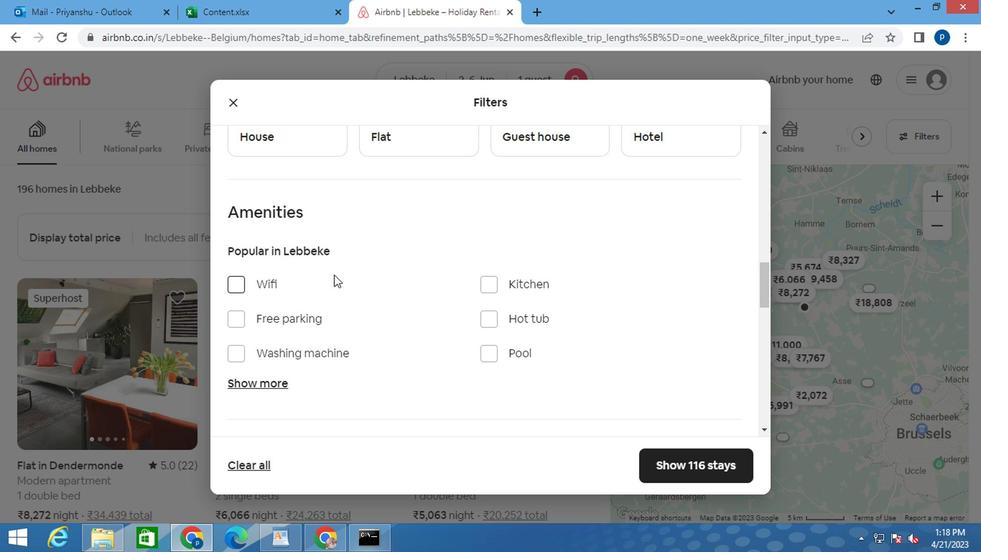 
Action: Mouse scrolled (333, 271) with delta (0, 0)
Screenshot: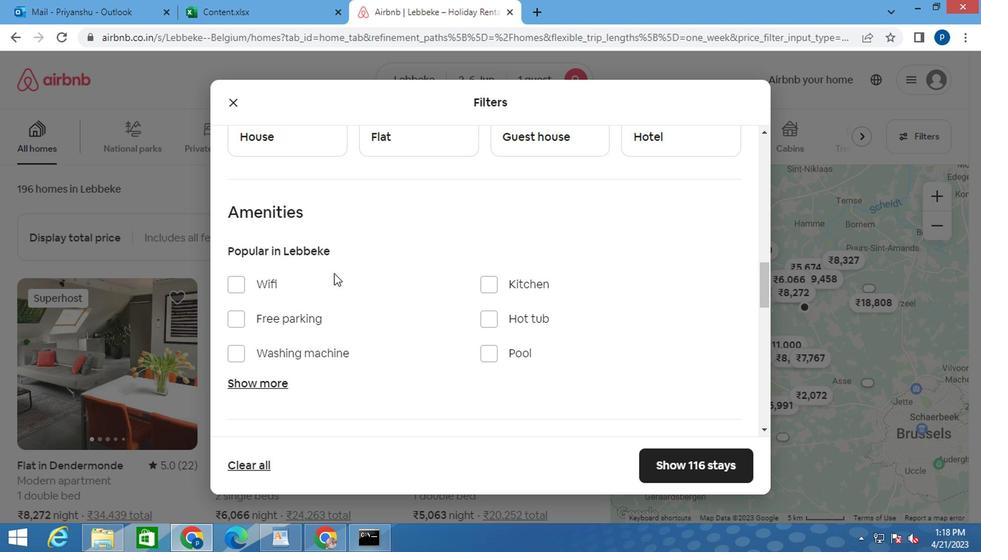
Action: Mouse moved to (321, 246)
Screenshot: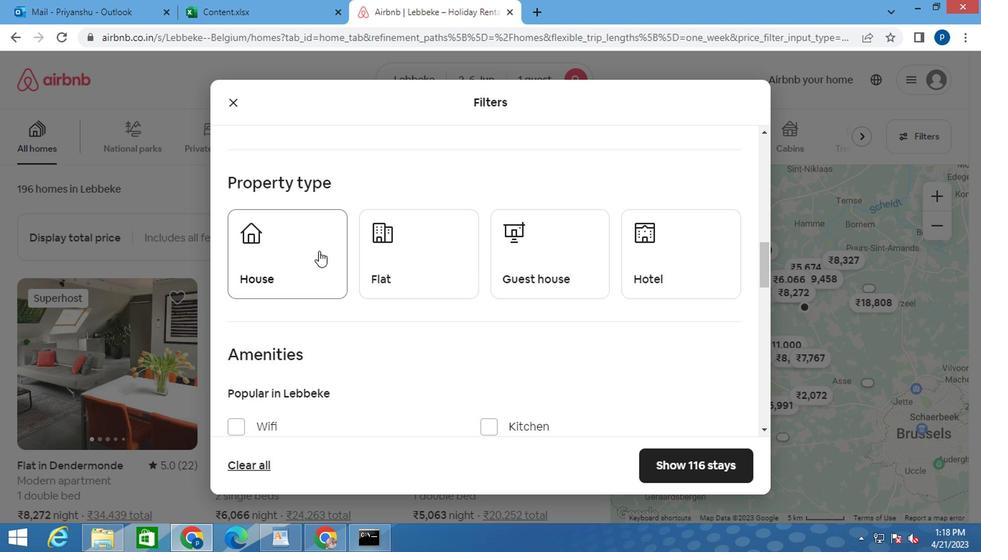 
Action: Mouse pressed left at (321, 246)
Screenshot: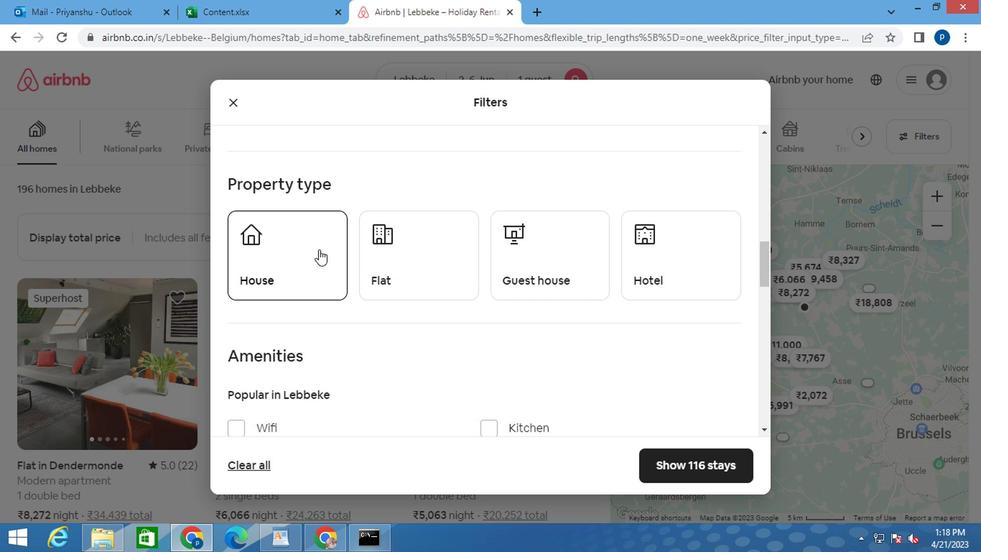 
Action: Mouse moved to (402, 266)
Screenshot: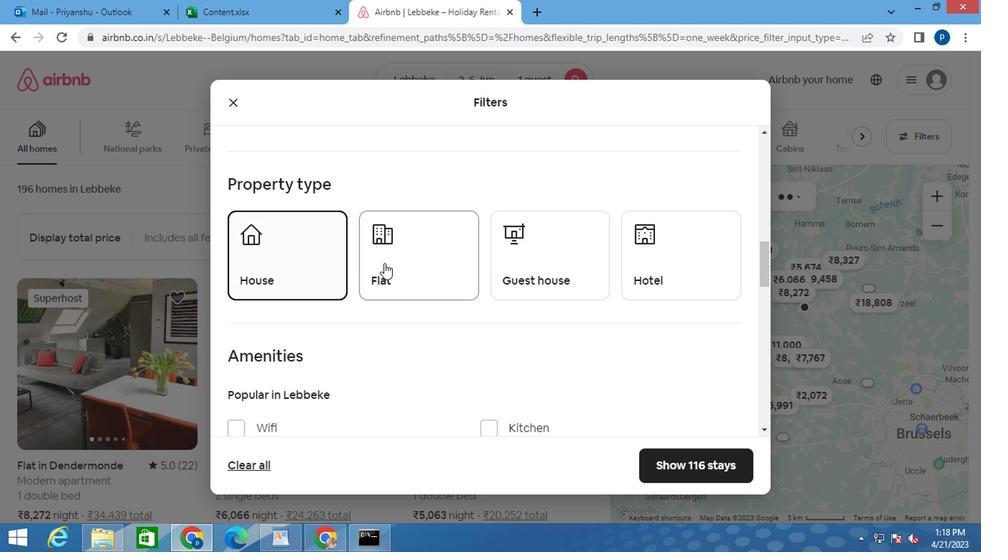 
Action: Mouse pressed left at (402, 266)
Screenshot: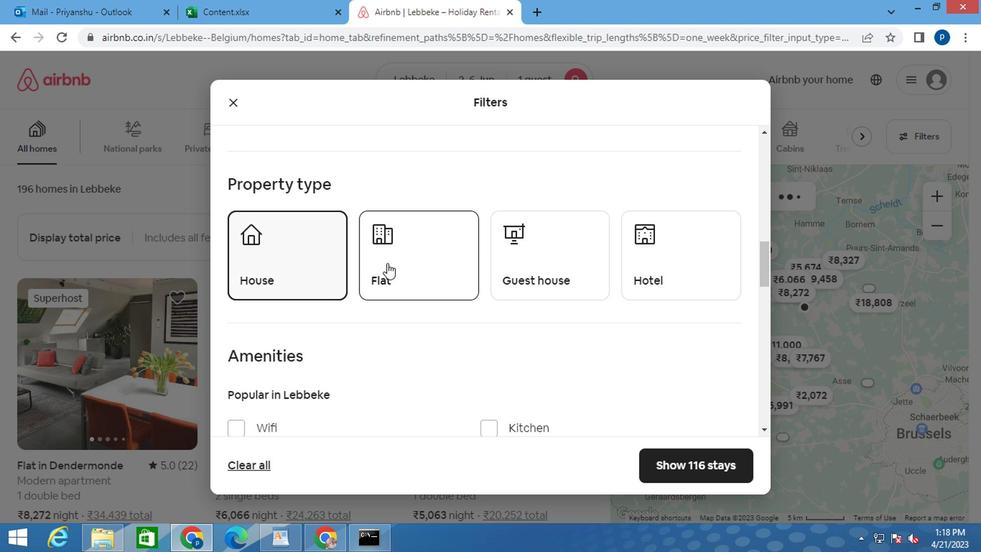
Action: Mouse moved to (529, 282)
Screenshot: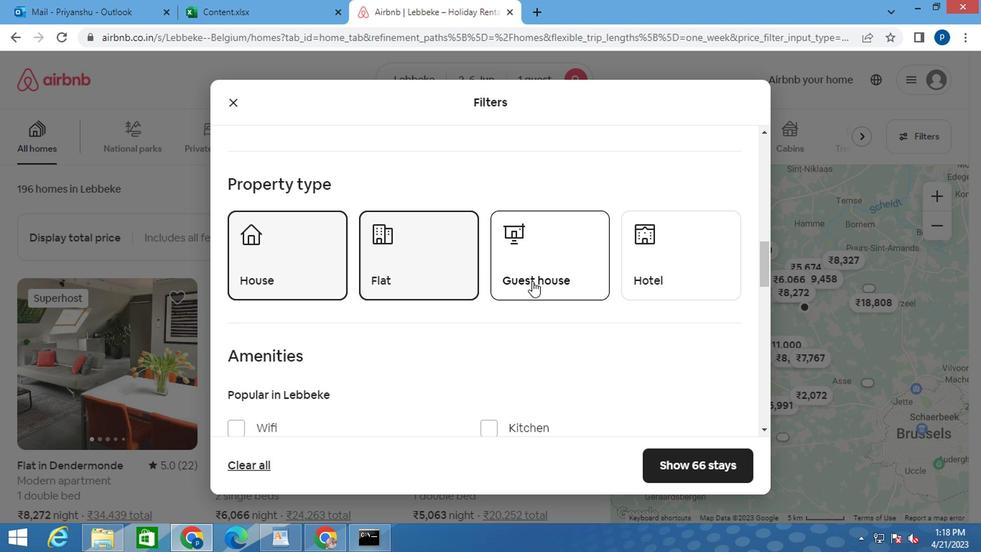 
Action: Mouse pressed left at (529, 282)
Screenshot: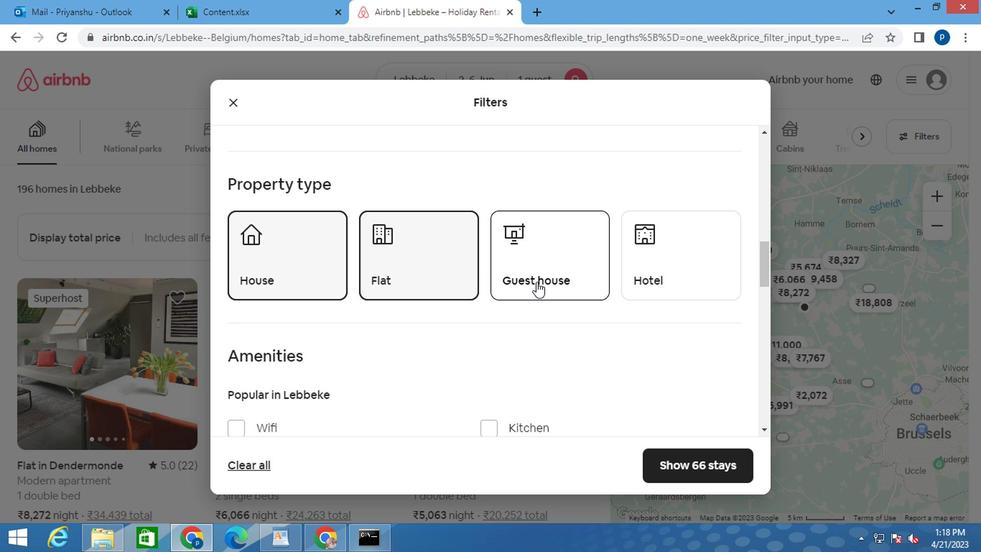 
Action: Mouse moved to (656, 276)
Screenshot: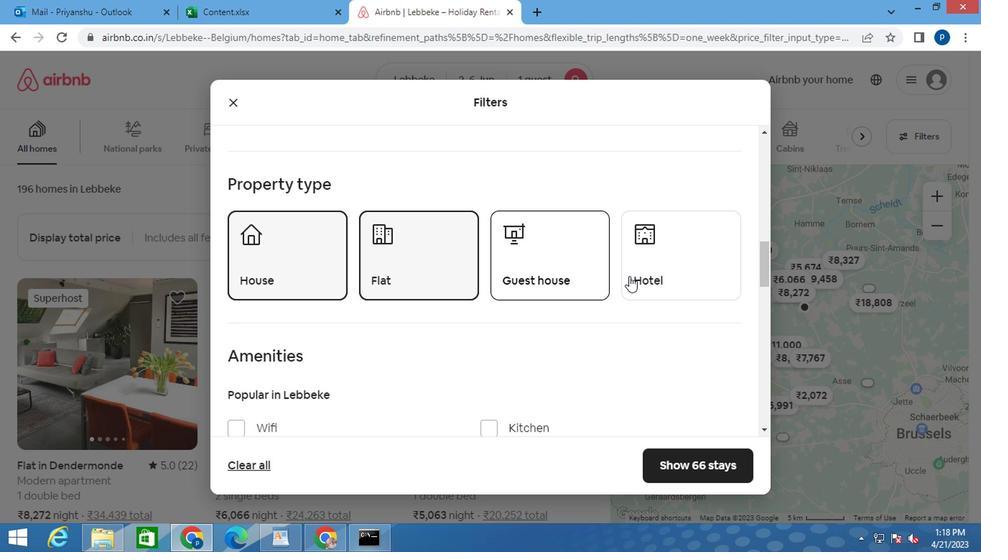
Action: Mouse pressed left at (656, 276)
Screenshot: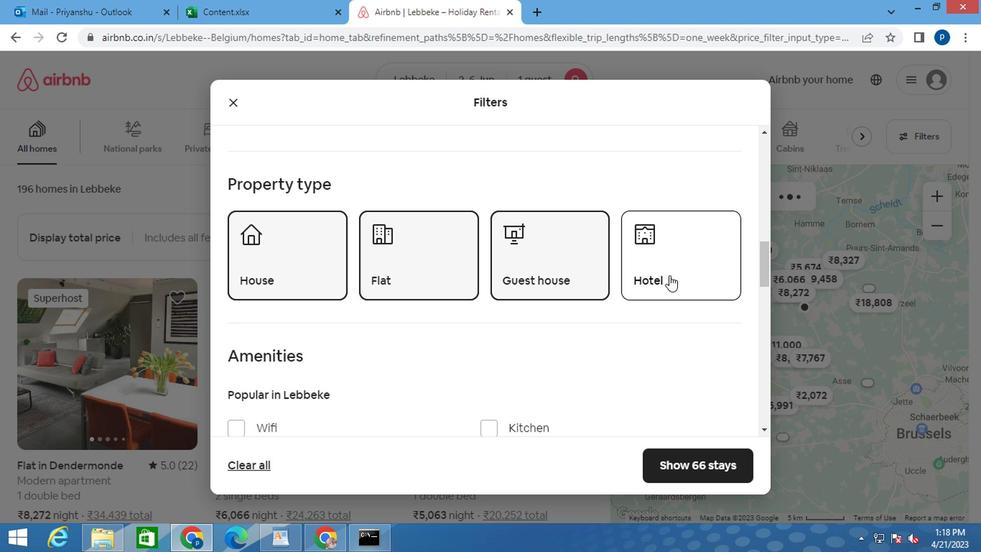 
Action: Mouse moved to (636, 282)
Screenshot: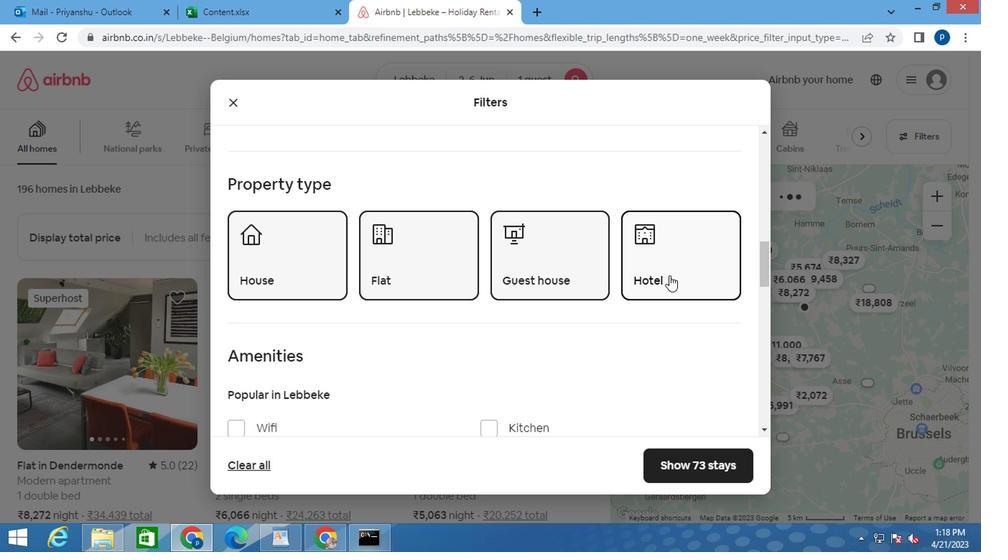
Action: Mouse scrolled (636, 281) with delta (0, -1)
Screenshot: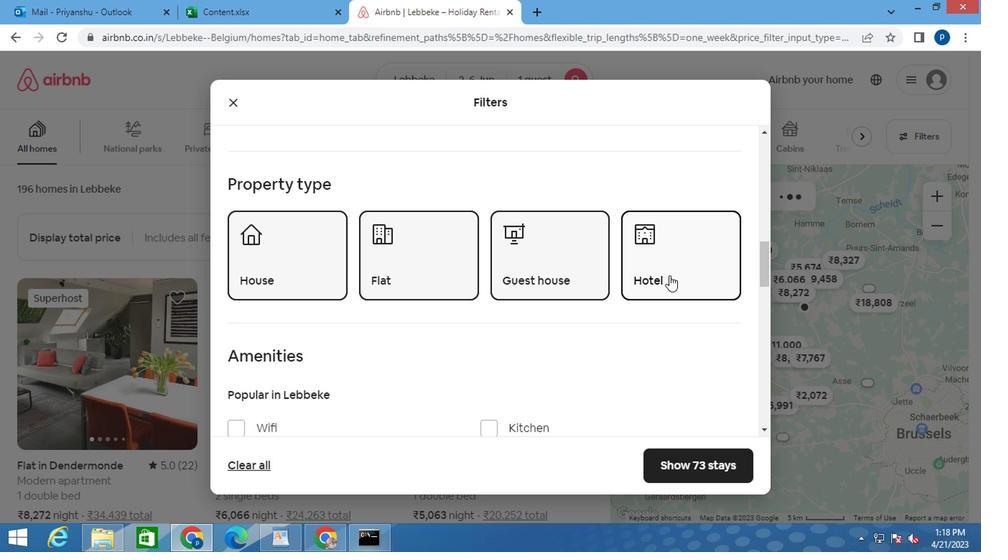
Action: Mouse moved to (624, 282)
Screenshot: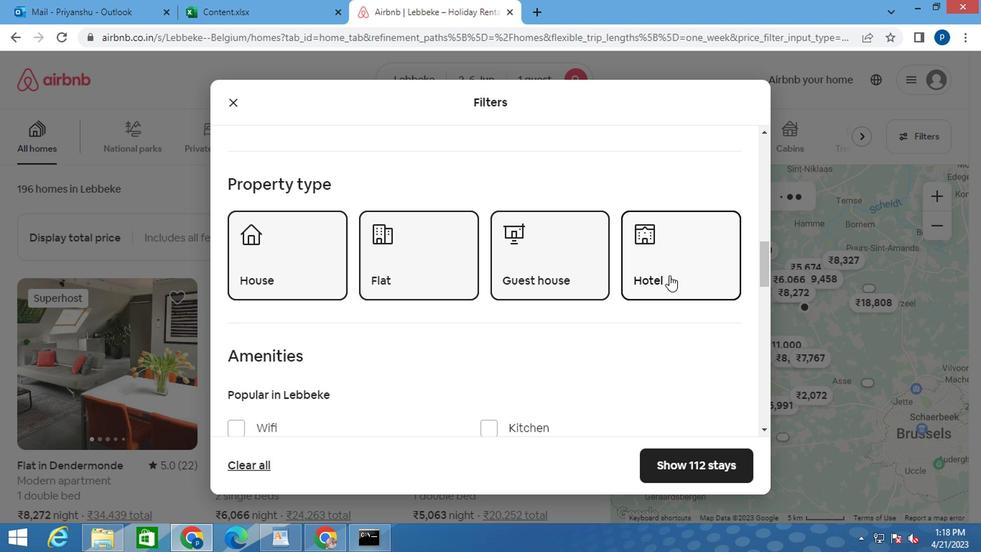 
Action: Mouse scrolled (624, 281) with delta (0, -1)
Screenshot: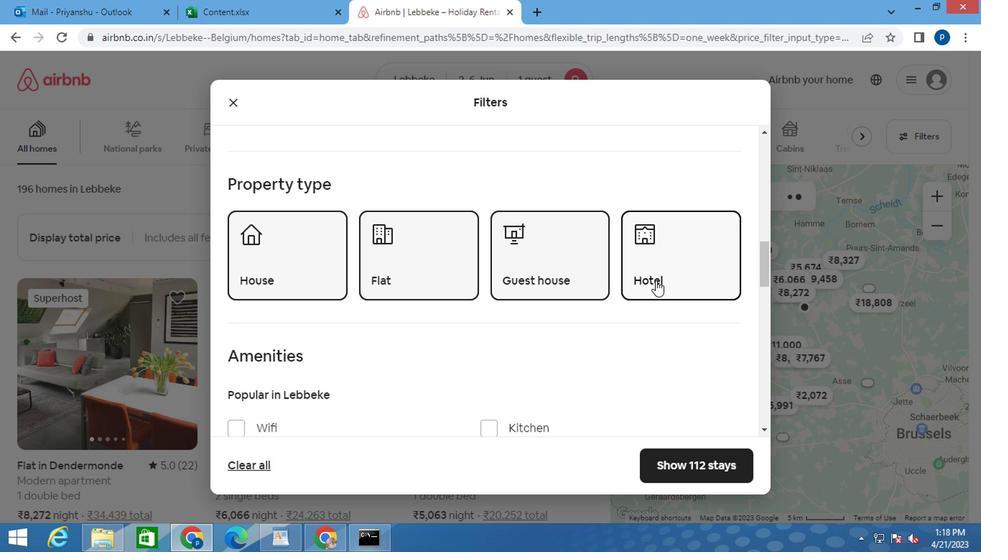 
Action: Mouse moved to (609, 282)
Screenshot: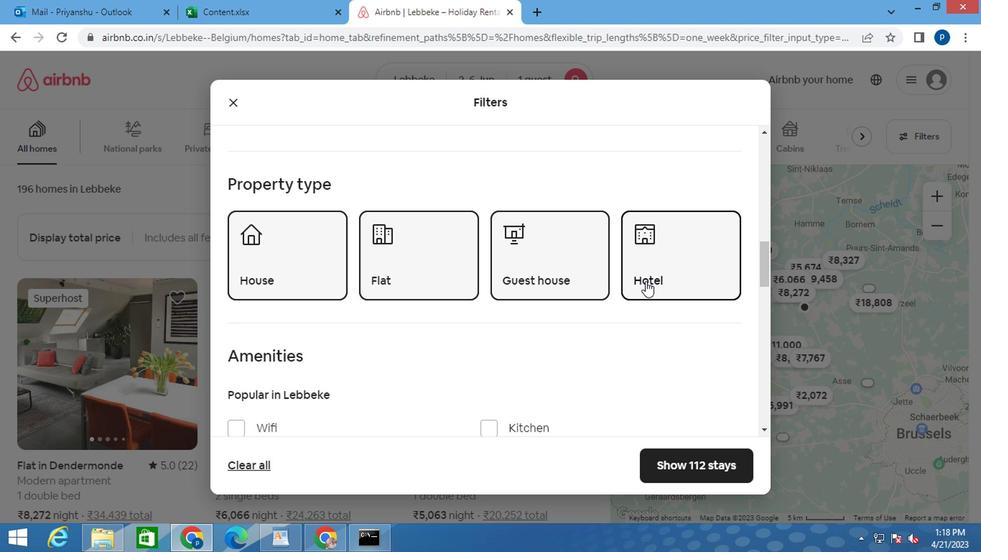 
Action: Mouse scrolled (609, 281) with delta (0, -1)
Screenshot: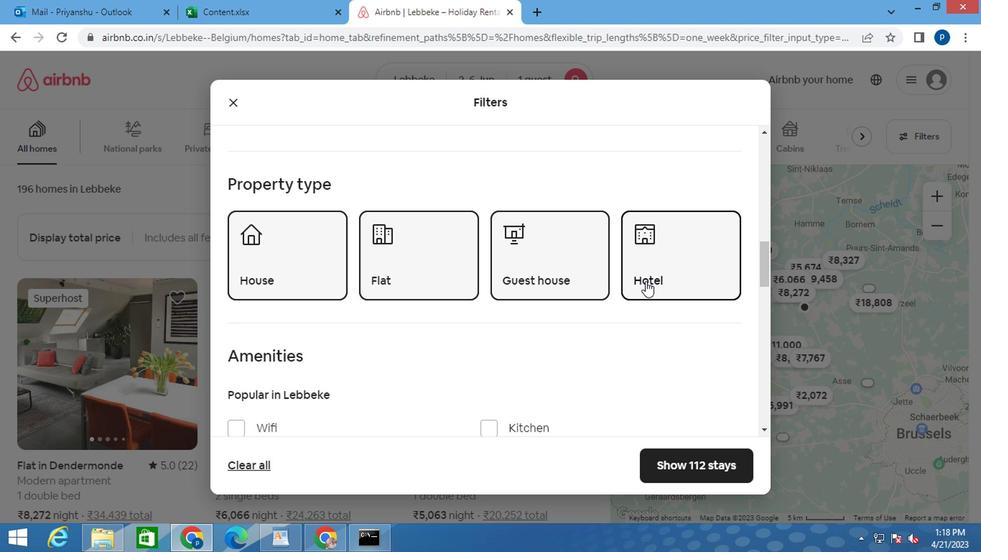 
Action: Mouse moved to (282, 307)
Screenshot: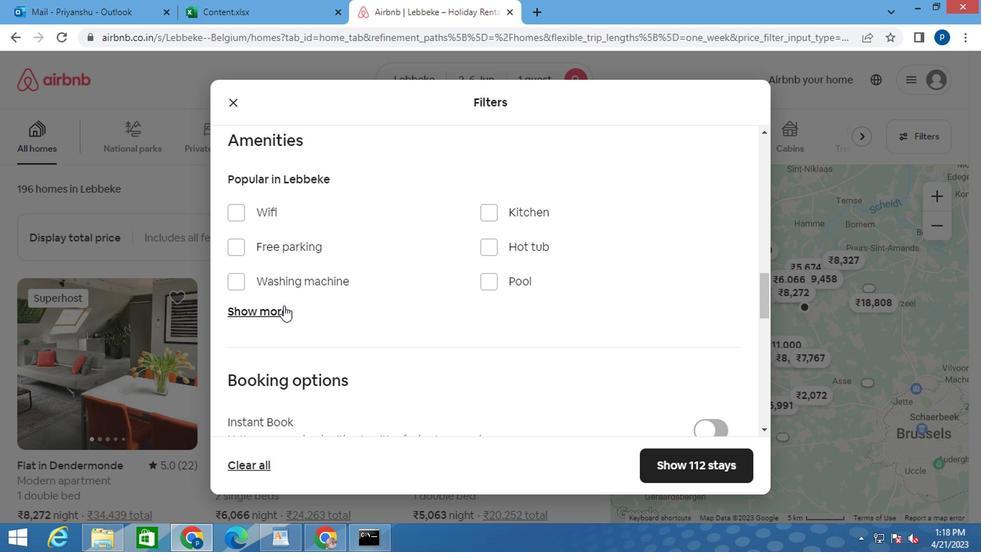 
Action: Mouse pressed left at (282, 307)
Screenshot: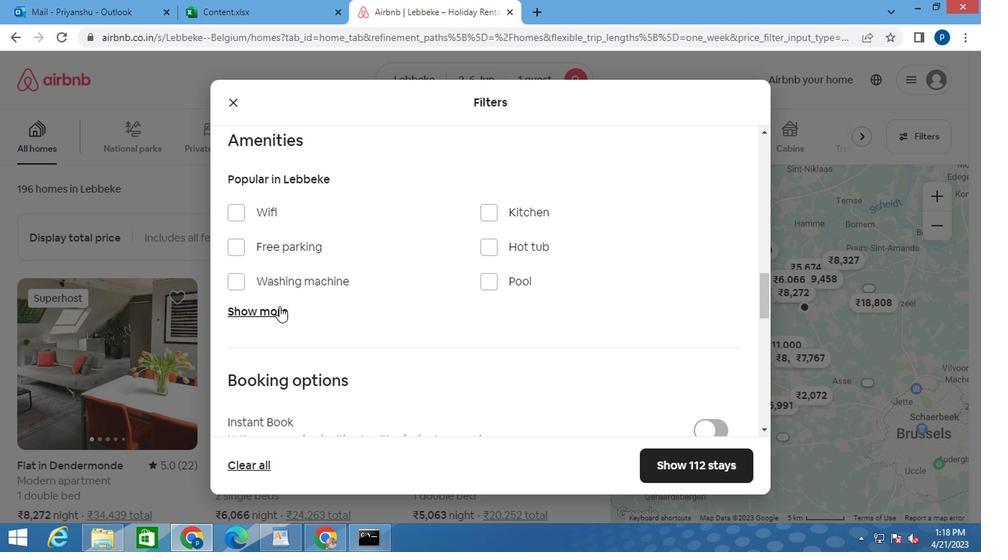 
Action: Mouse moved to (481, 327)
Screenshot: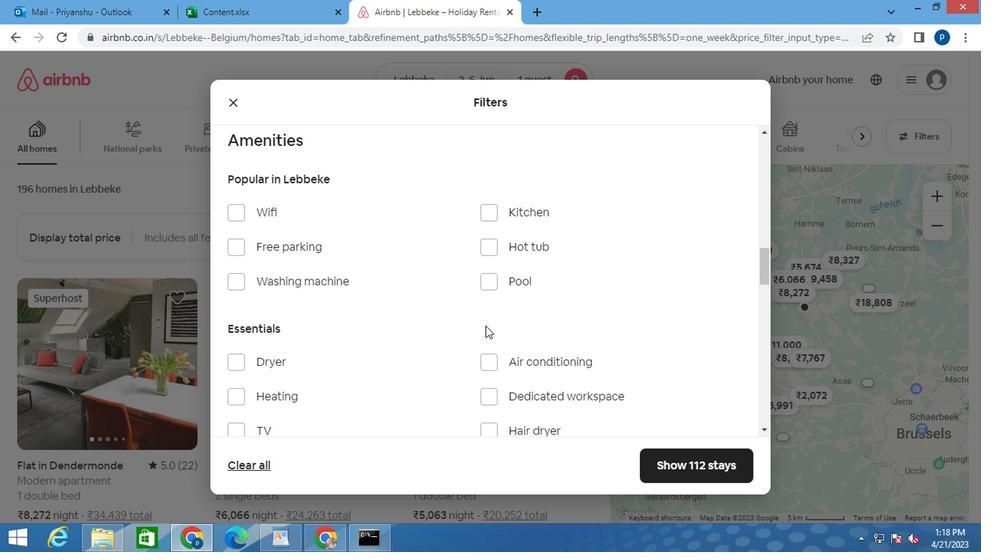 
Action: Mouse scrolled (481, 327) with delta (0, 0)
Screenshot: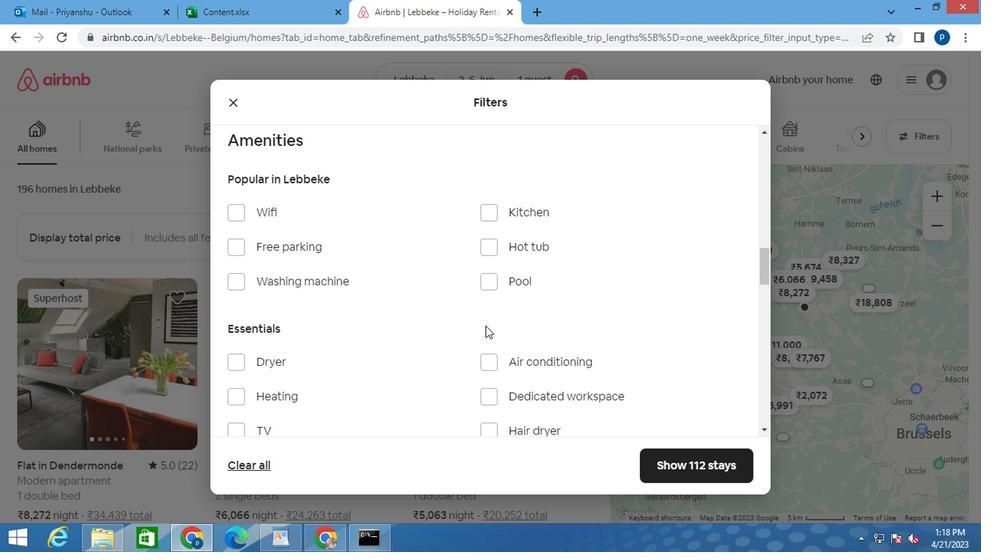 
Action: Mouse moved to (246, 322)
Screenshot: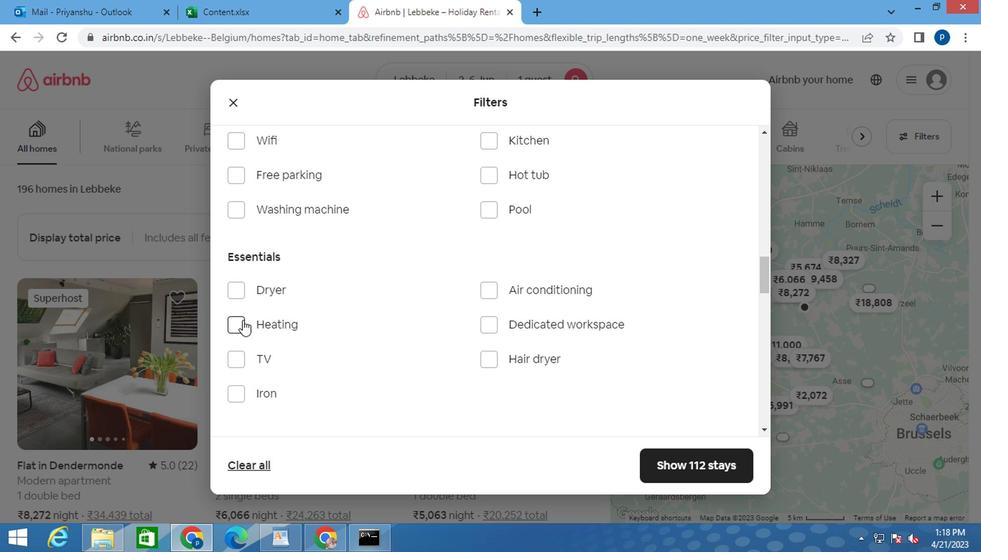 
Action: Mouse pressed left at (246, 322)
Screenshot: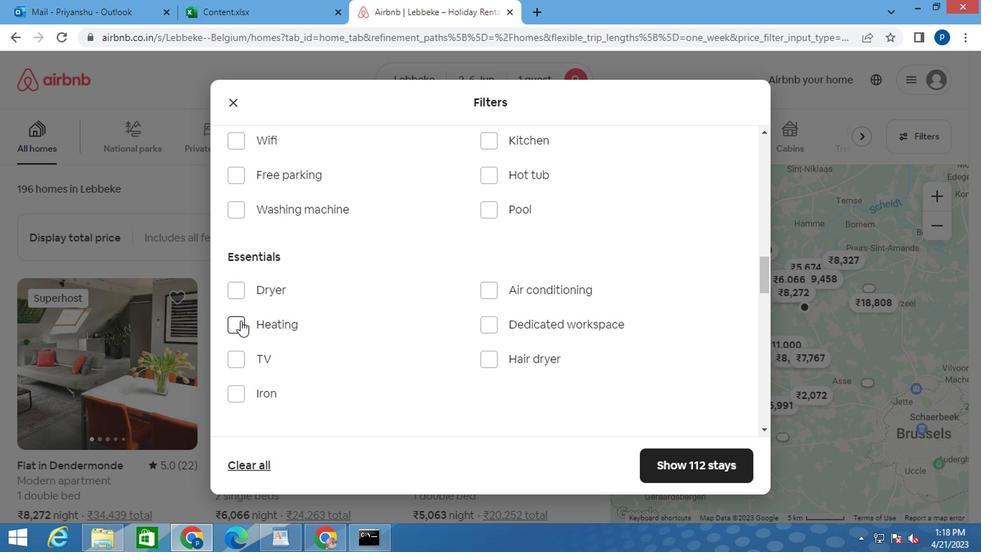 
Action: Mouse moved to (410, 332)
Screenshot: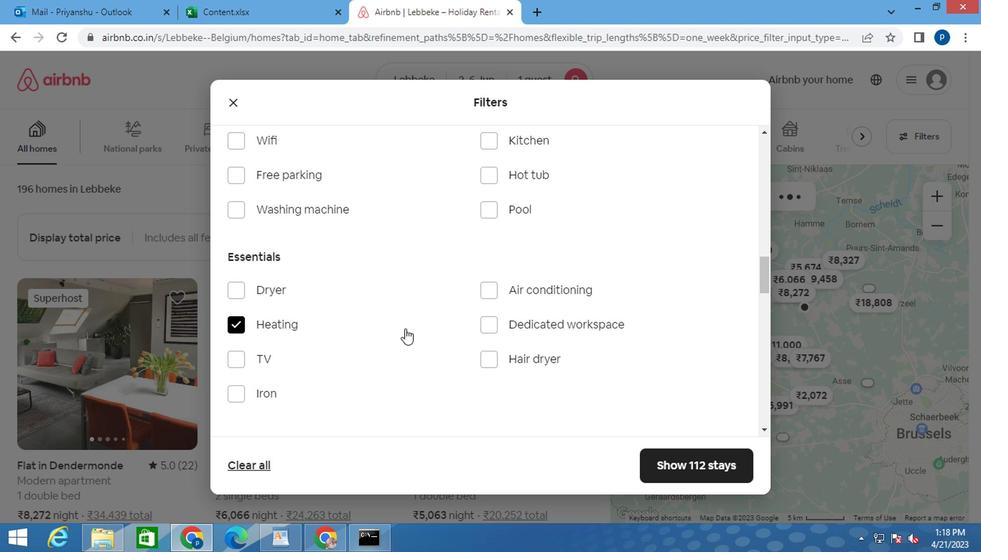 
Action: Mouse scrolled (410, 332) with delta (0, 0)
Screenshot: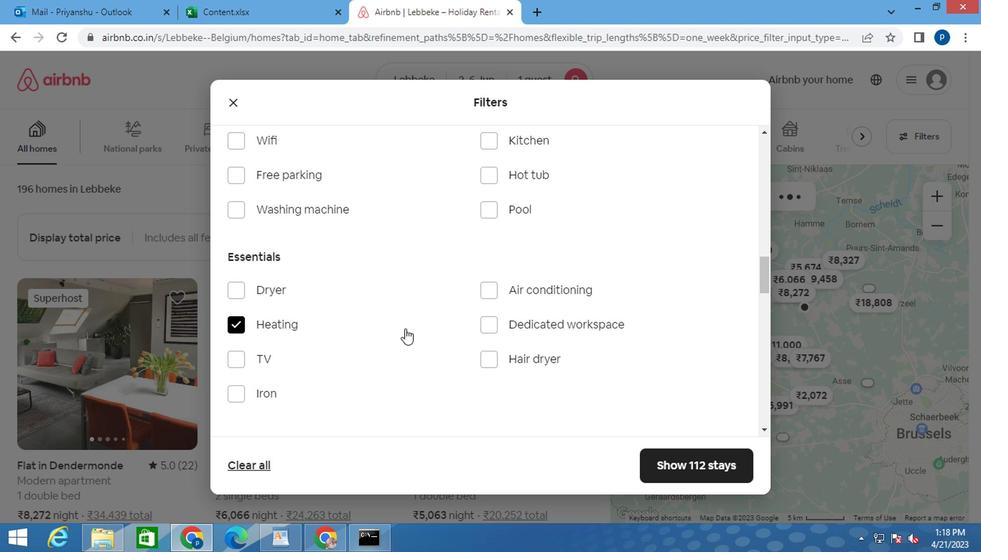 
Action: Mouse moved to (418, 333)
Screenshot: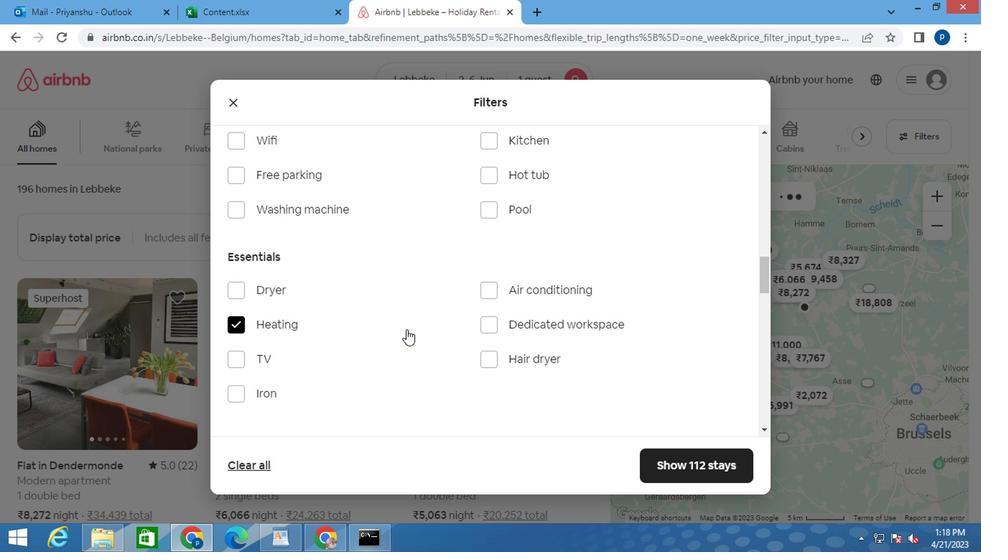 
Action: Mouse scrolled (418, 332) with delta (0, -1)
Screenshot: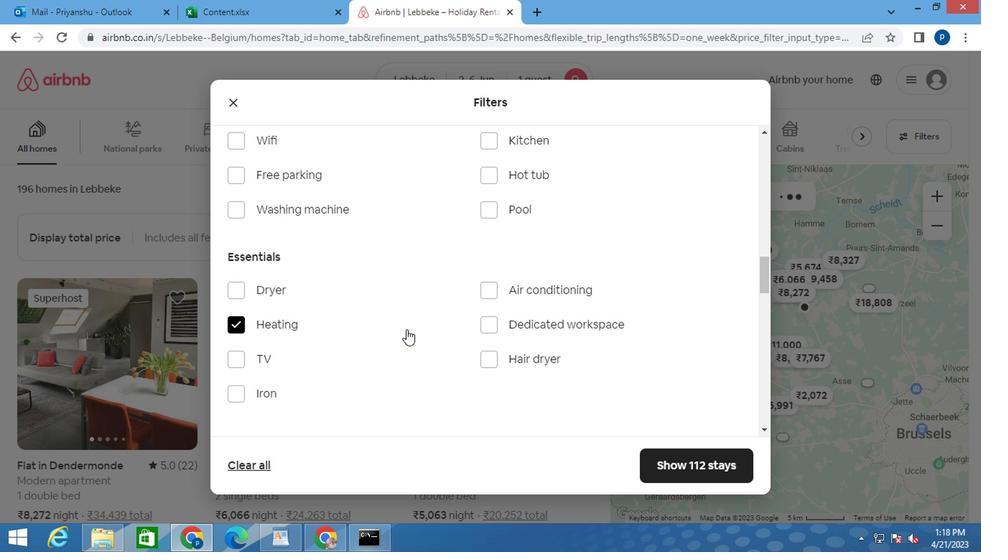 
Action: Mouse moved to (422, 335)
Screenshot: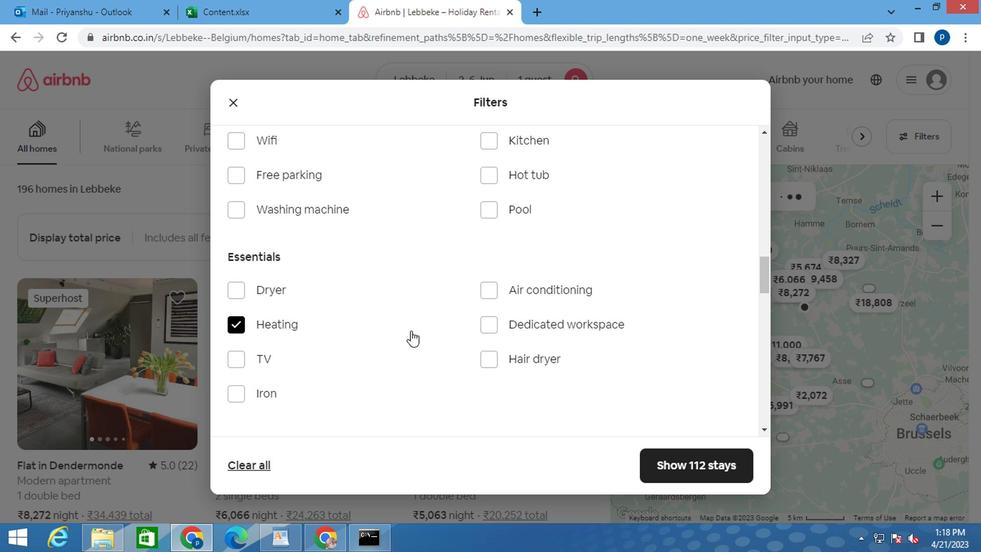 
Action: Mouse scrolled (422, 334) with delta (0, -1)
Screenshot: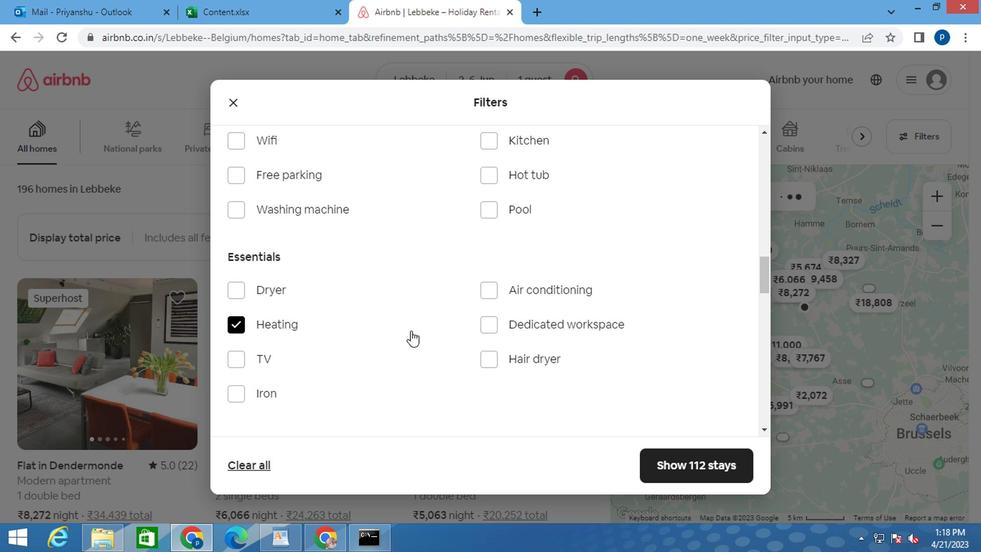 
Action: Mouse moved to (533, 326)
Screenshot: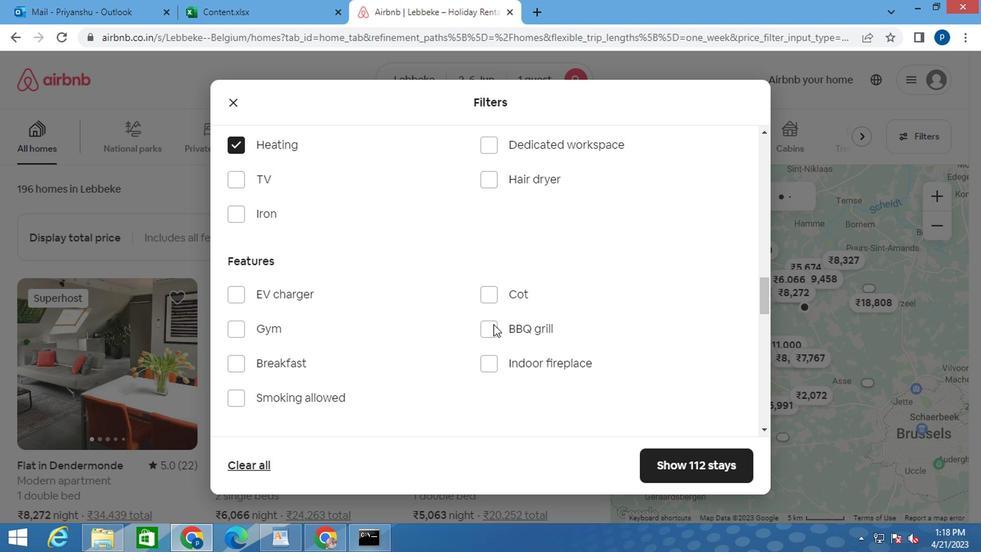 
Action: Mouse scrolled (533, 325) with delta (0, 0)
Screenshot: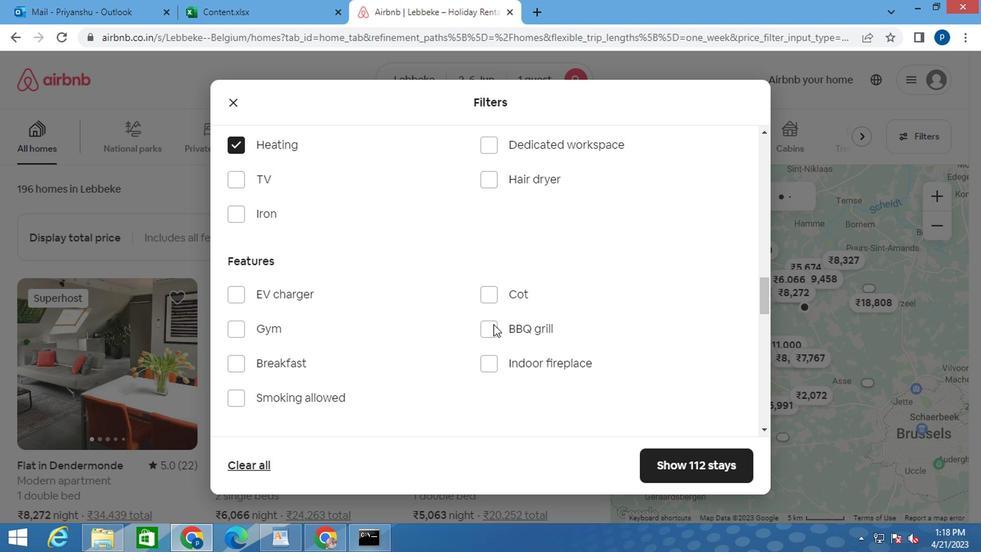 
Action: Mouse moved to (539, 329)
Screenshot: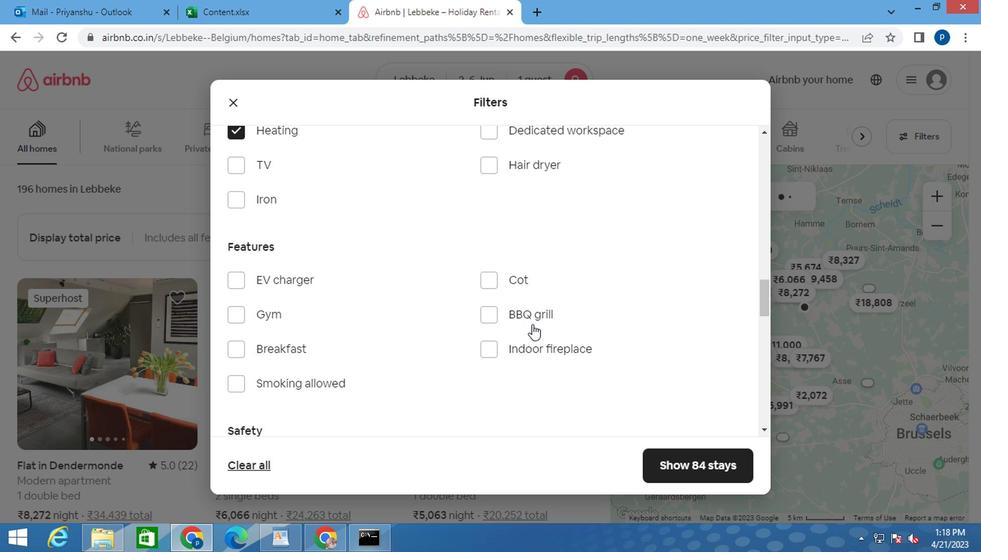
Action: Mouse scrolled (539, 328) with delta (0, 0)
Screenshot: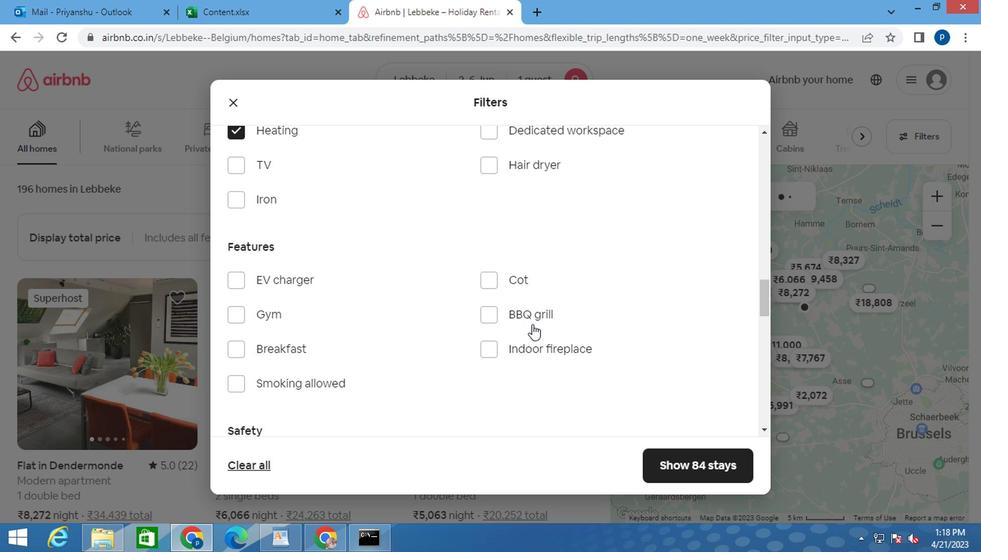 
Action: Mouse moved to (548, 330)
Screenshot: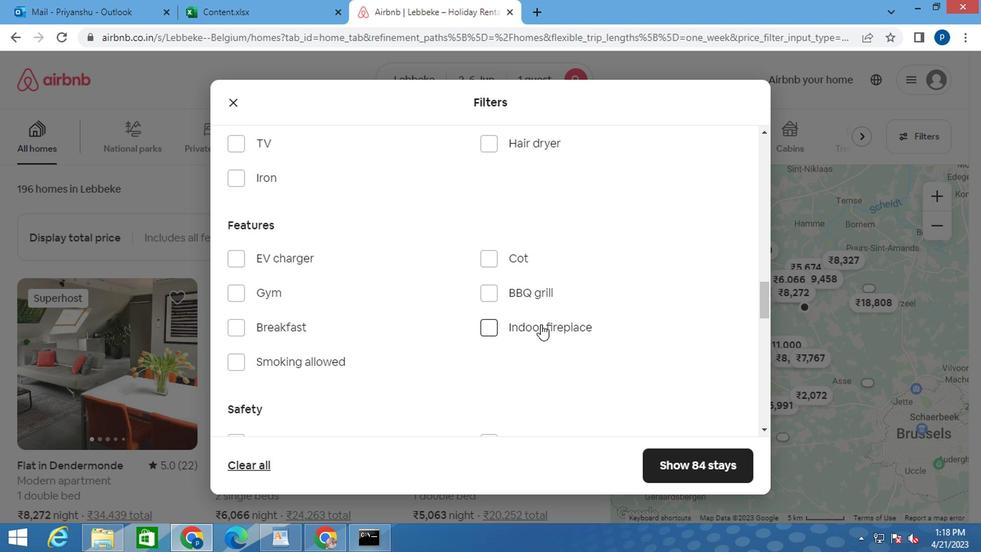
Action: Mouse scrolled (548, 329) with delta (0, -1)
Screenshot: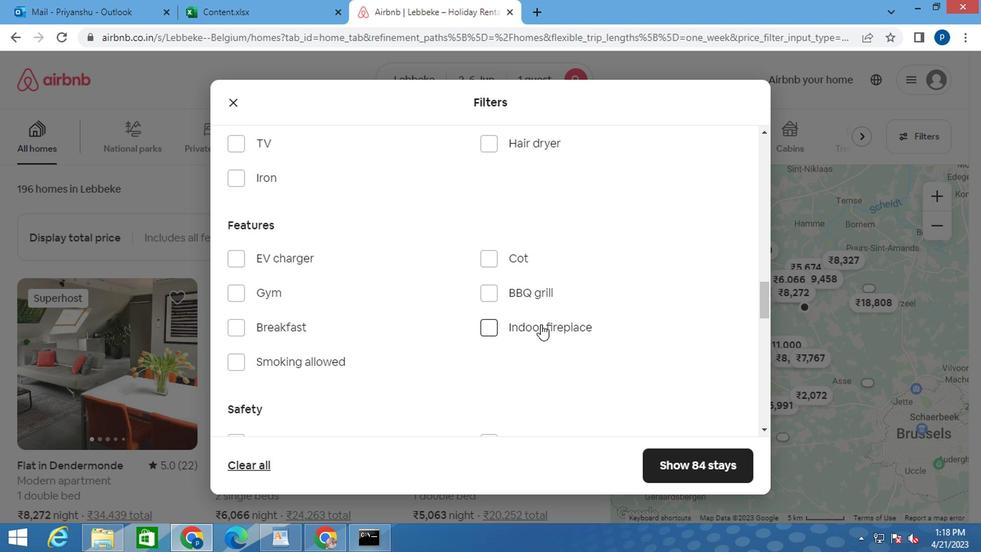 
Action: Mouse moved to (563, 328)
Screenshot: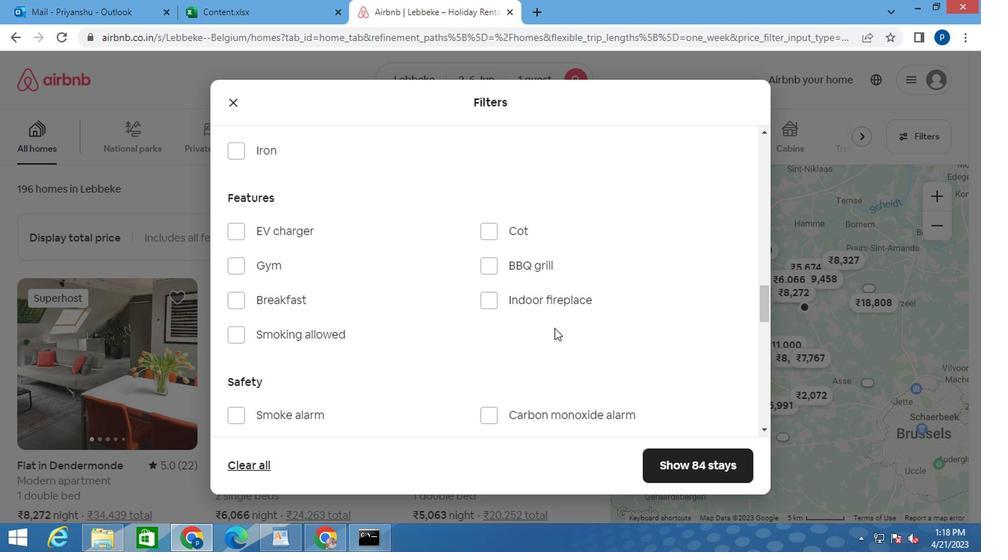
Action: Mouse scrolled (563, 329) with delta (0, 0)
Screenshot: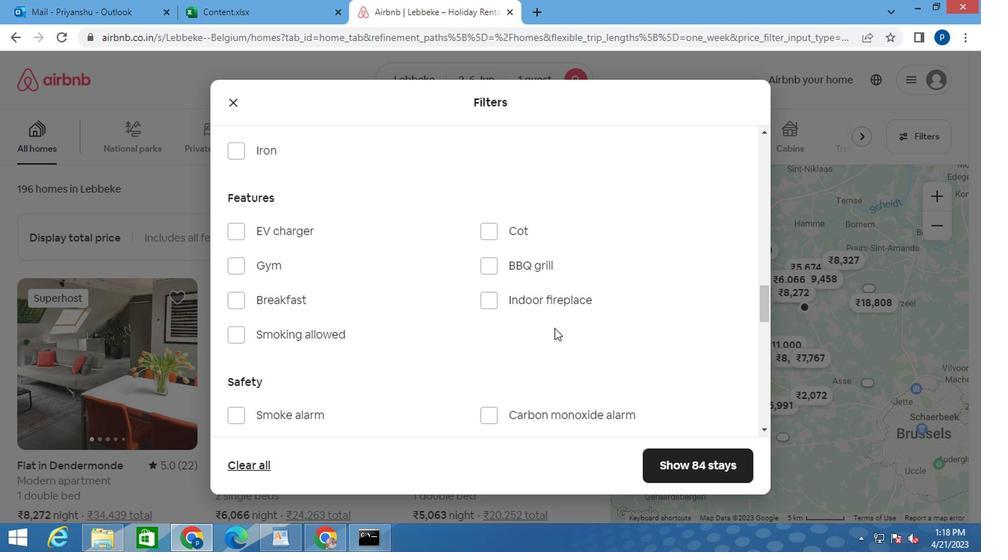 
Action: Mouse moved to (646, 322)
Screenshot: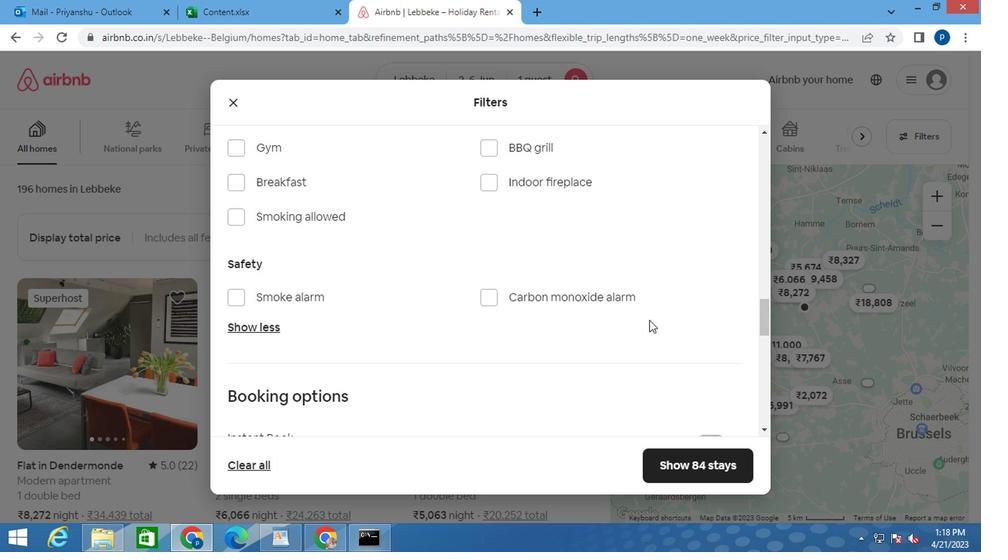 
Action: Mouse scrolled (646, 321) with delta (0, -1)
Screenshot: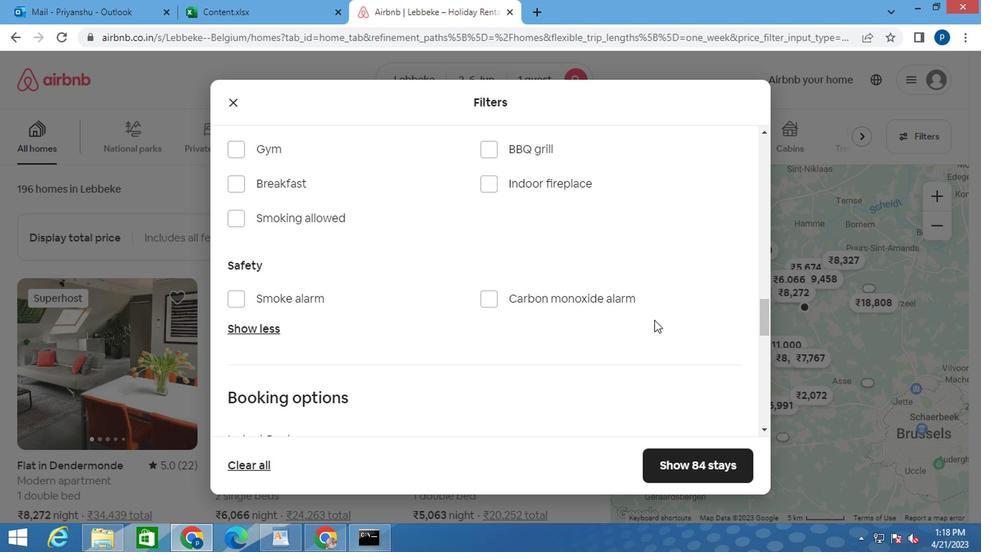
Action: Mouse scrolled (646, 321) with delta (0, -1)
Screenshot: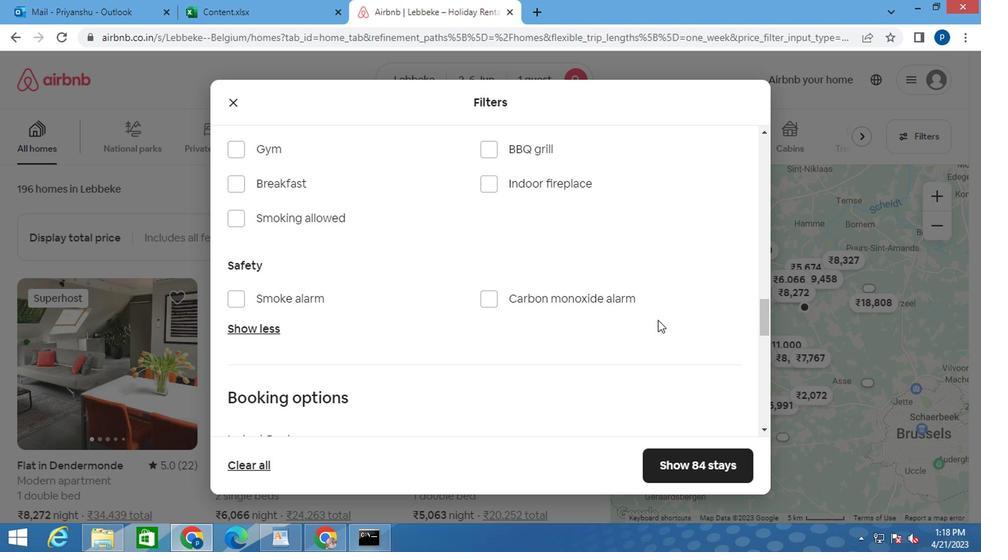 
Action: Mouse scrolled (646, 321) with delta (0, -1)
Screenshot: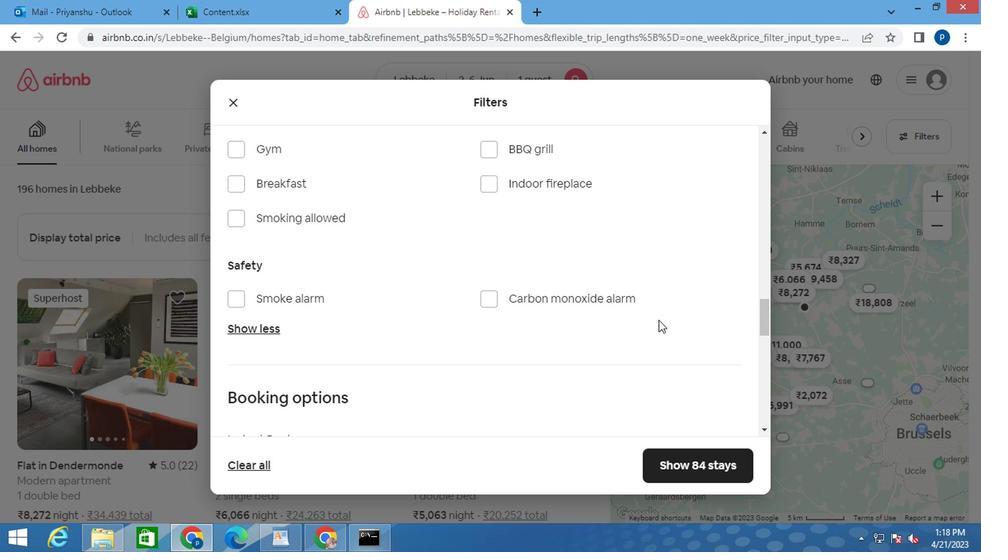 
Action: Mouse moved to (697, 281)
Screenshot: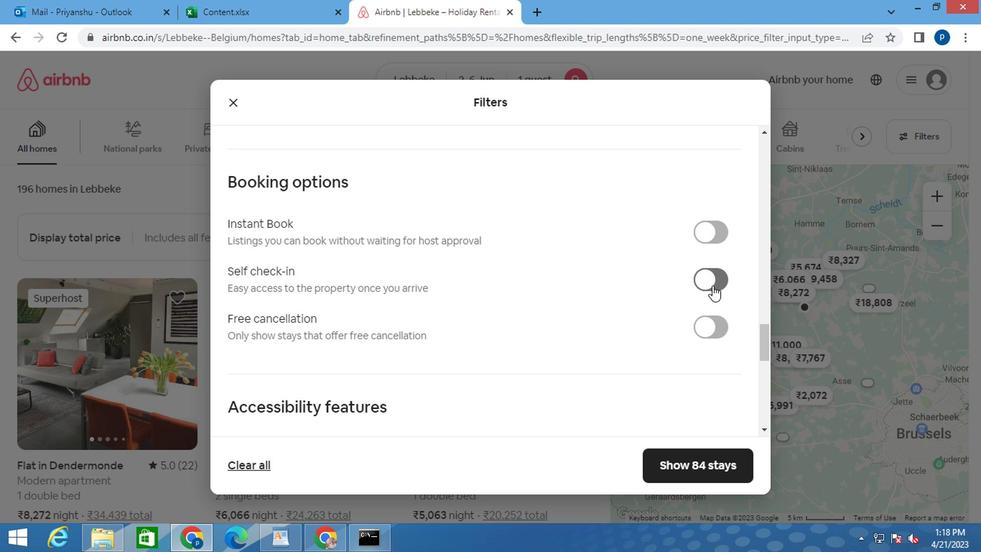 
Action: Mouse pressed left at (697, 281)
Screenshot: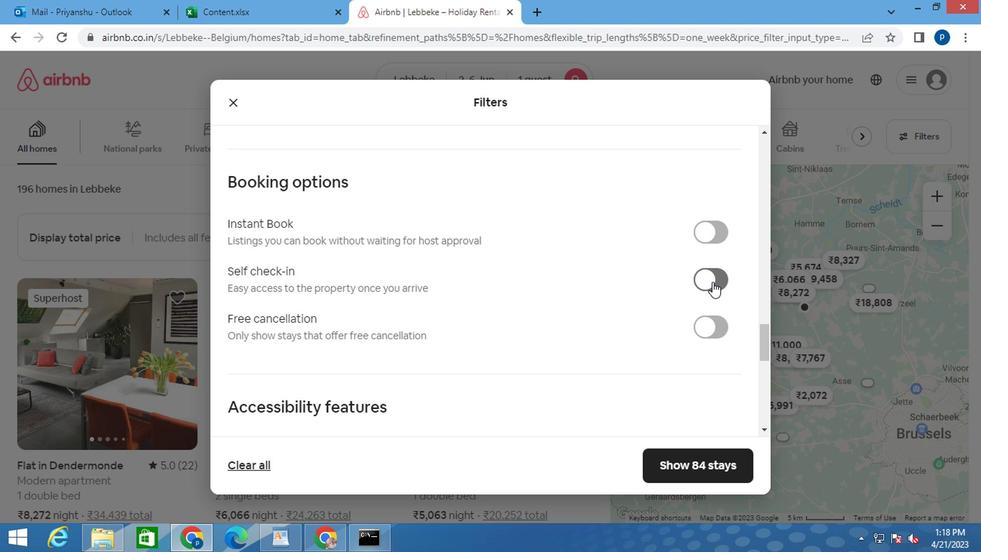 
Action: Mouse moved to (495, 295)
Screenshot: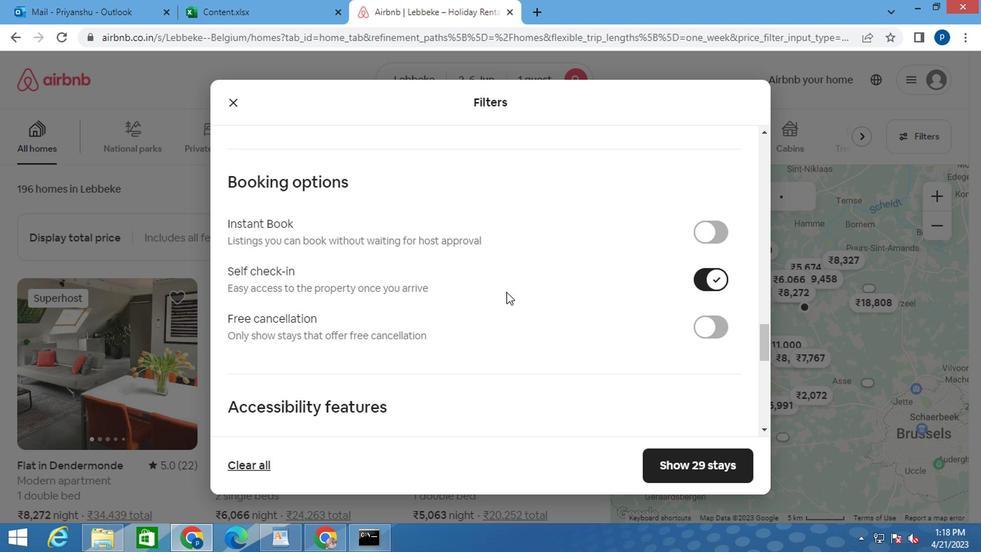 
Action: Mouse scrolled (495, 294) with delta (0, -1)
Screenshot: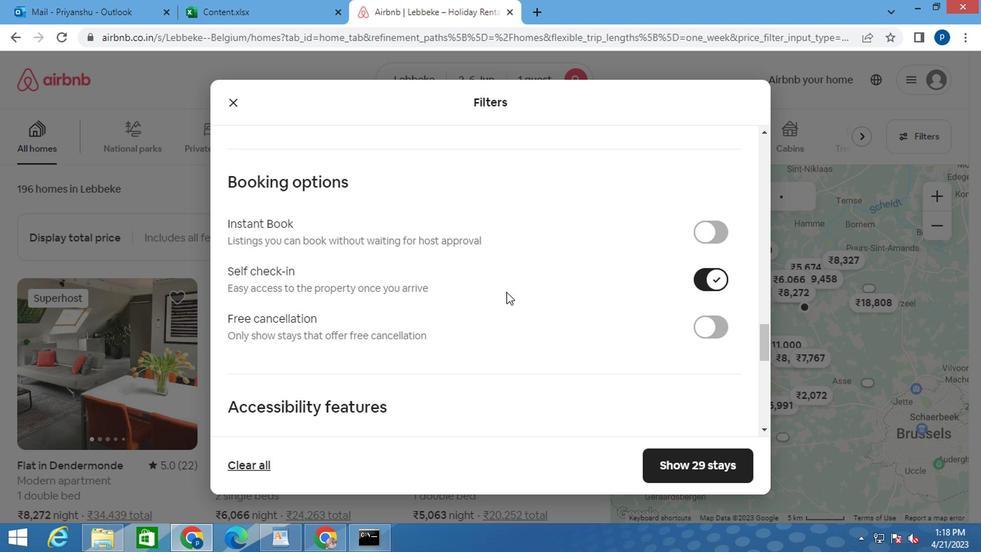 
Action: Mouse moved to (490, 297)
Screenshot: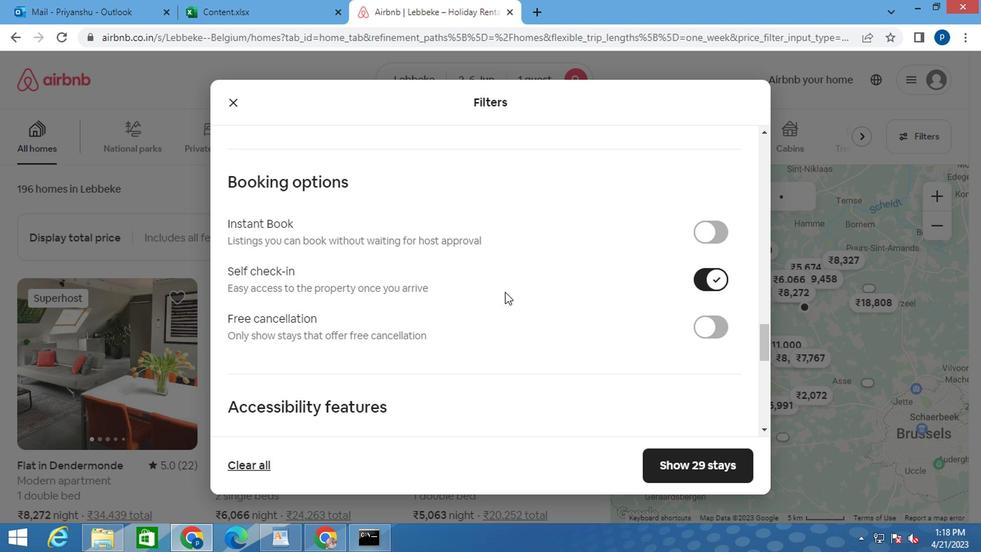 
Action: Mouse scrolled (490, 296) with delta (0, -1)
Screenshot: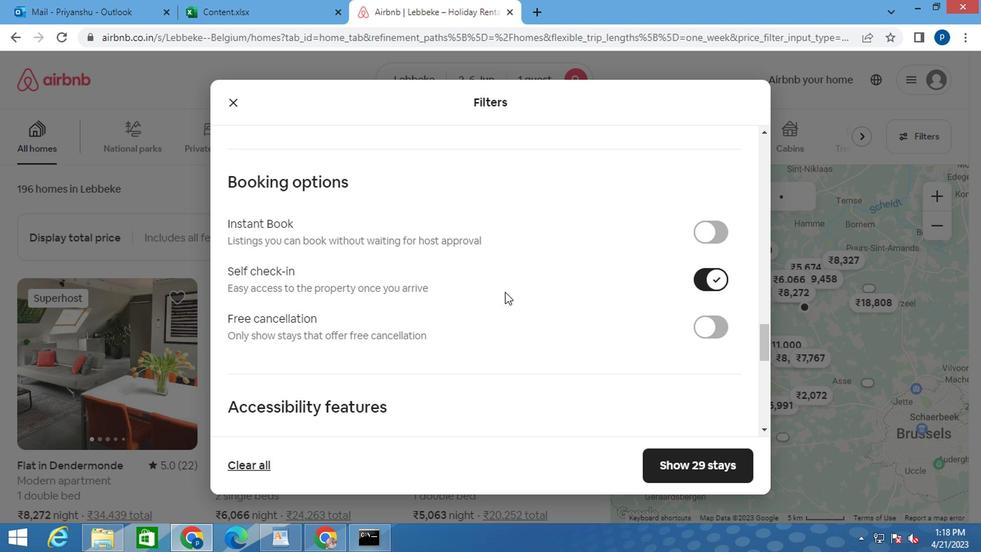 
Action: Mouse moved to (488, 298)
Screenshot: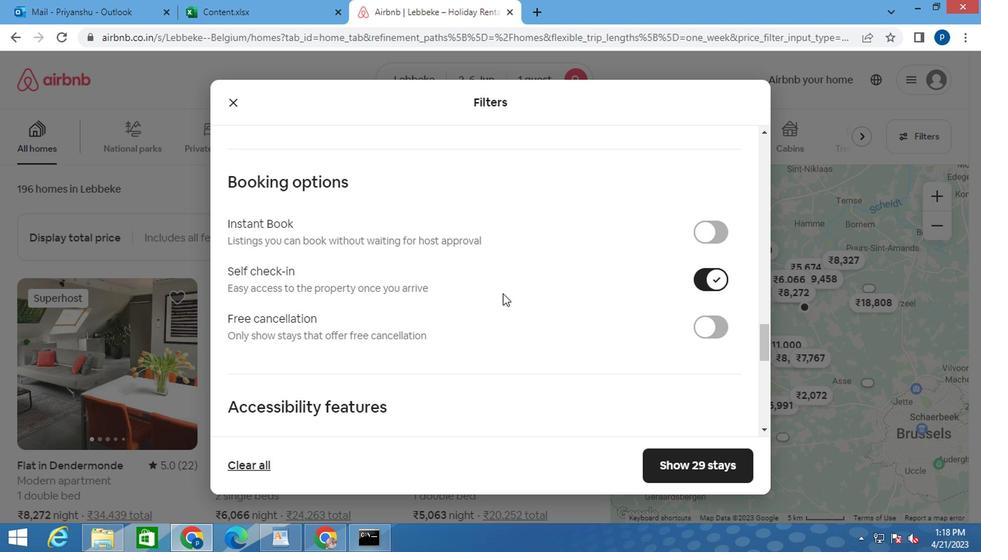 
Action: Mouse scrolled (488, 297) with delta (0, -1)
Screenshot: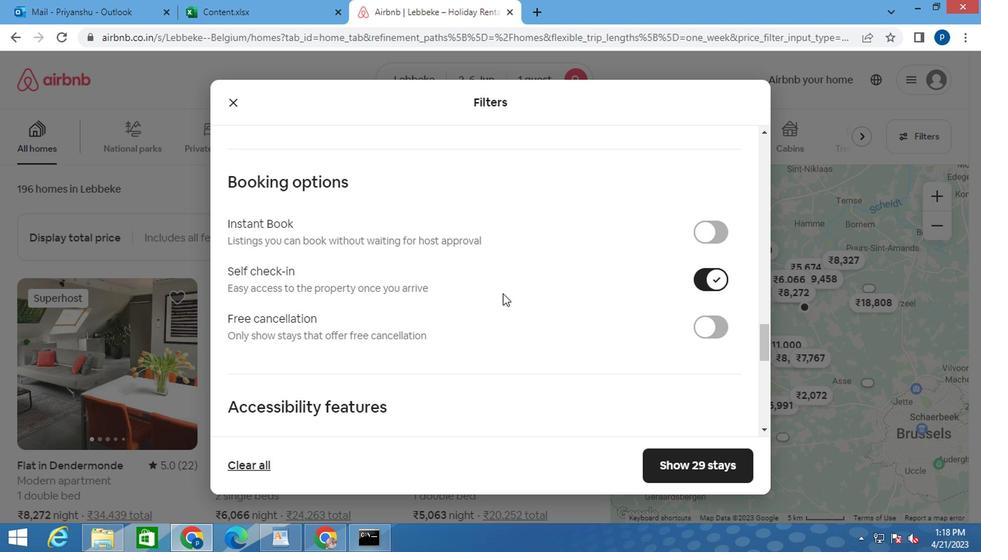 
Action: Mouse moved to (481, 299)
Screenshot: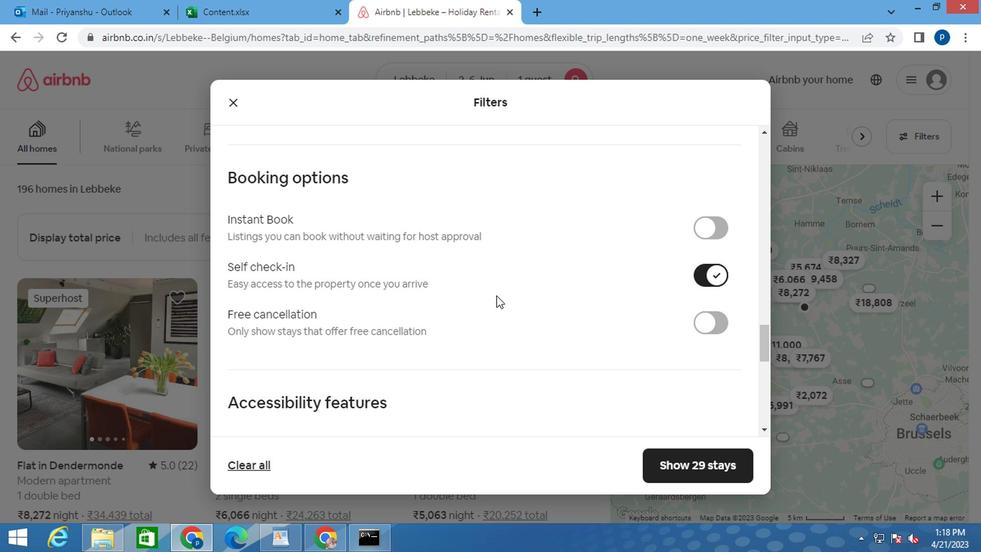 
Action: Mouse scrolled (481, 299) with delta (0, 0)
Screenshot: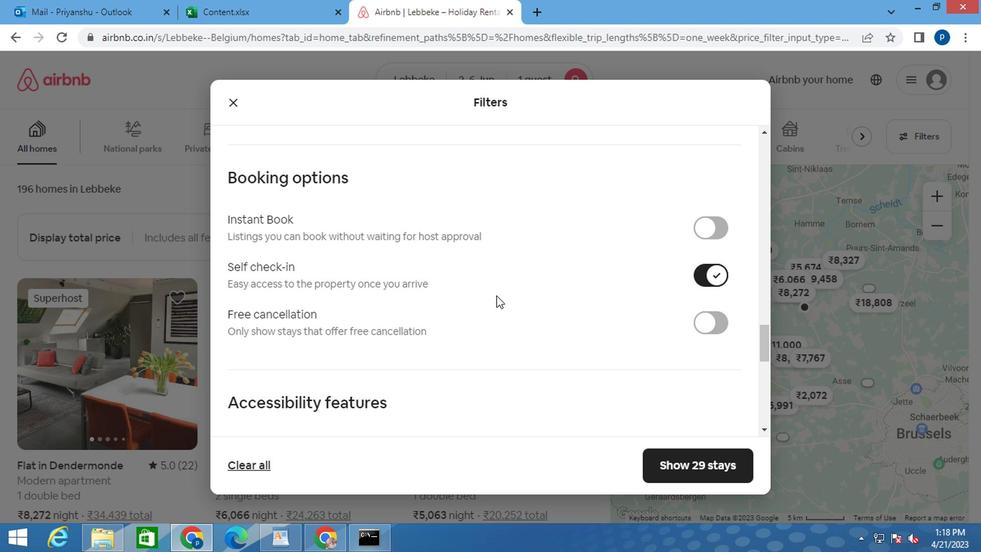 
Action: Mouse moved to (424, 317)
Screenshot: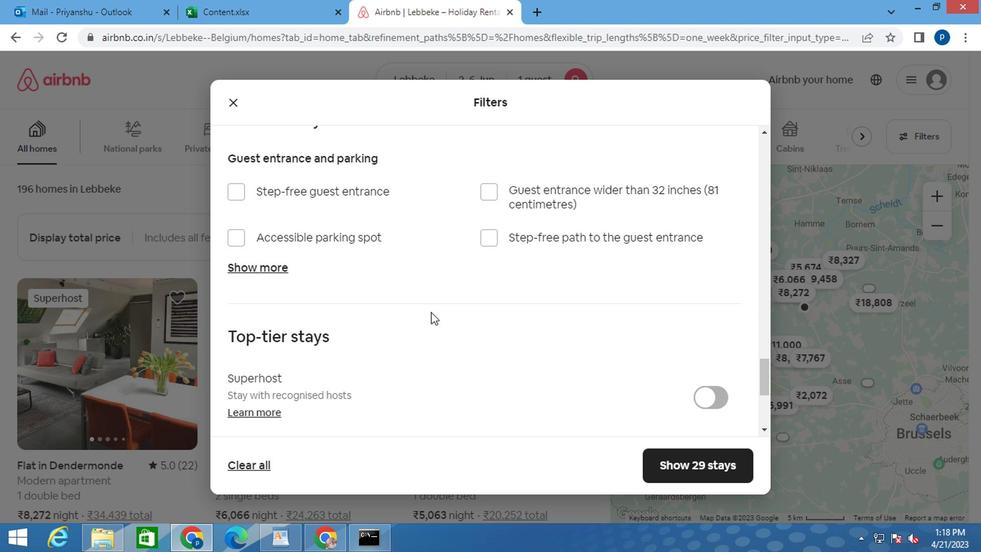 
Action: Mouse scrolled (424, 317) with delta (0, 0)
Screenshot: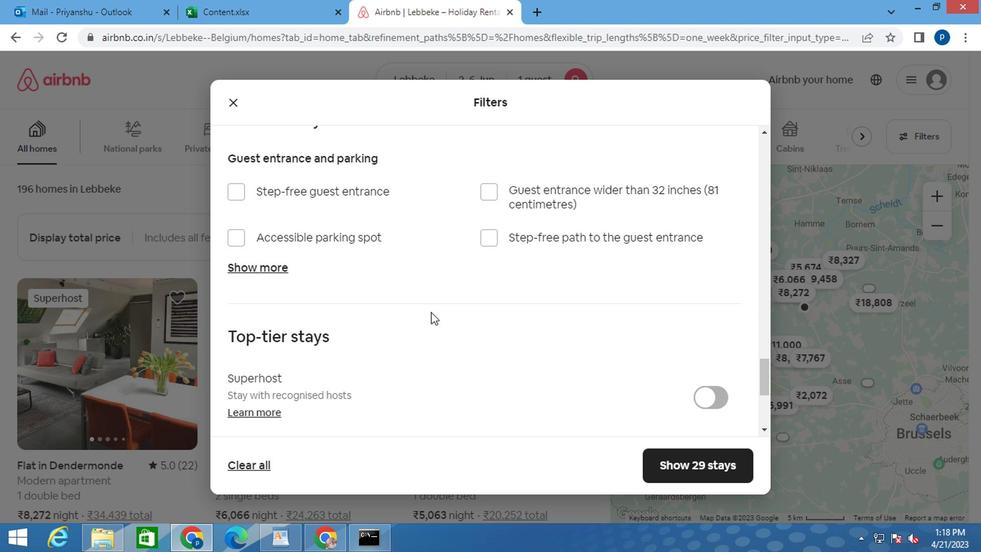 
Action: Mouse moved to (422, 318)
Screenshot: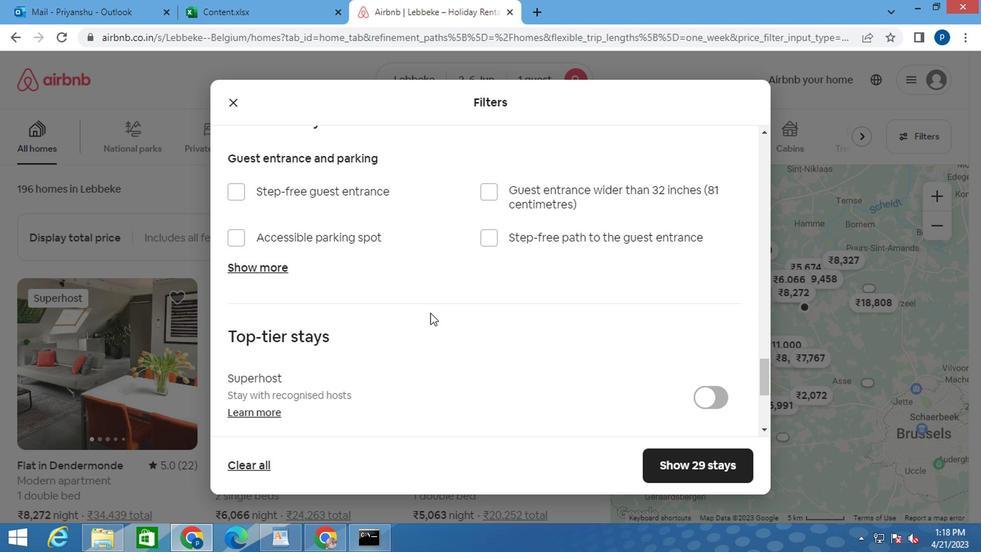 
Action: Mouse scrolled (422, 317) with delta (0, -1)
Screenshot: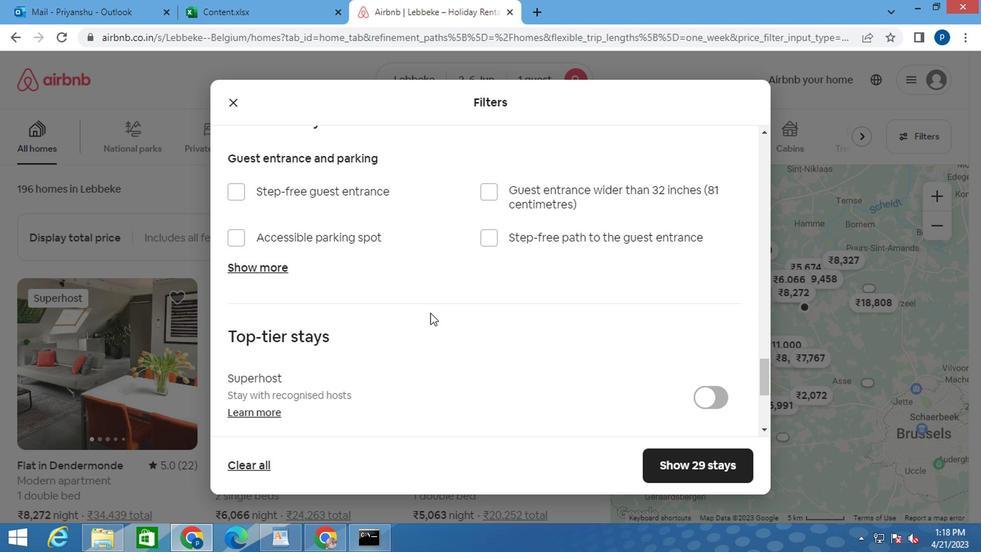 
Action: Mouse scrolled (422, 317) with delta (0, -1)
Screenshot: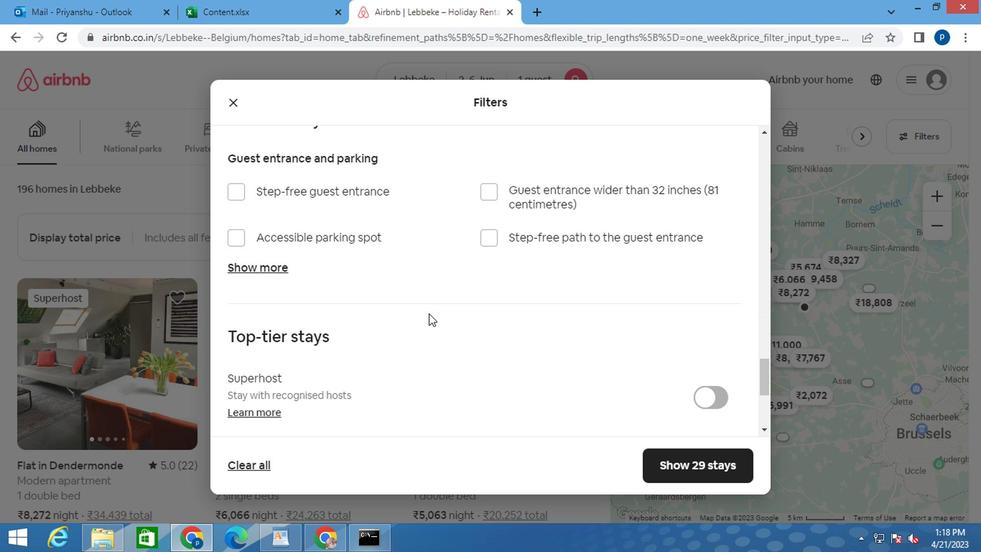 
Action: Mouse moved to (244, 372)
Screenshot: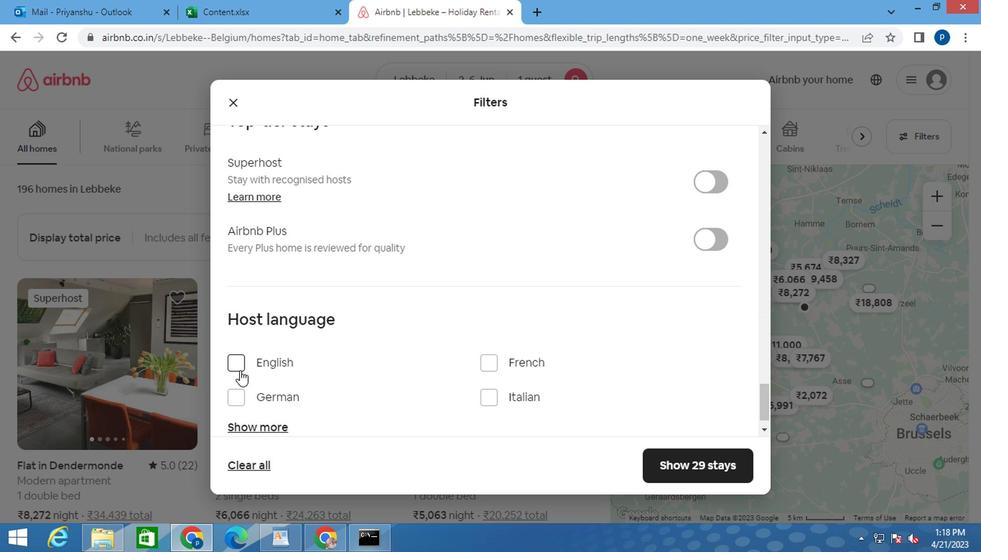 
Action: Mouse pressed left at (244, 372)
Screenshot: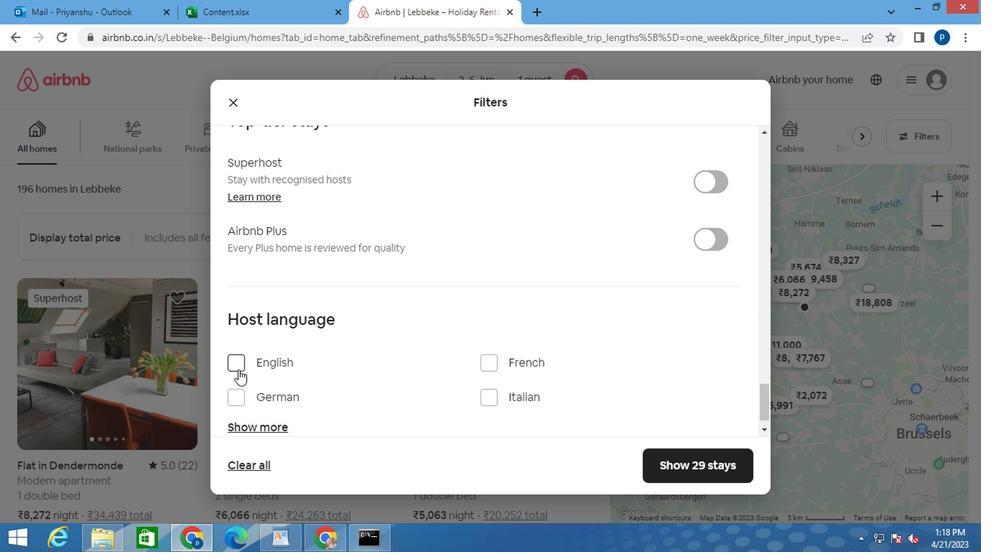 
Action: Mouse moved to (704, 469)
Screenshot: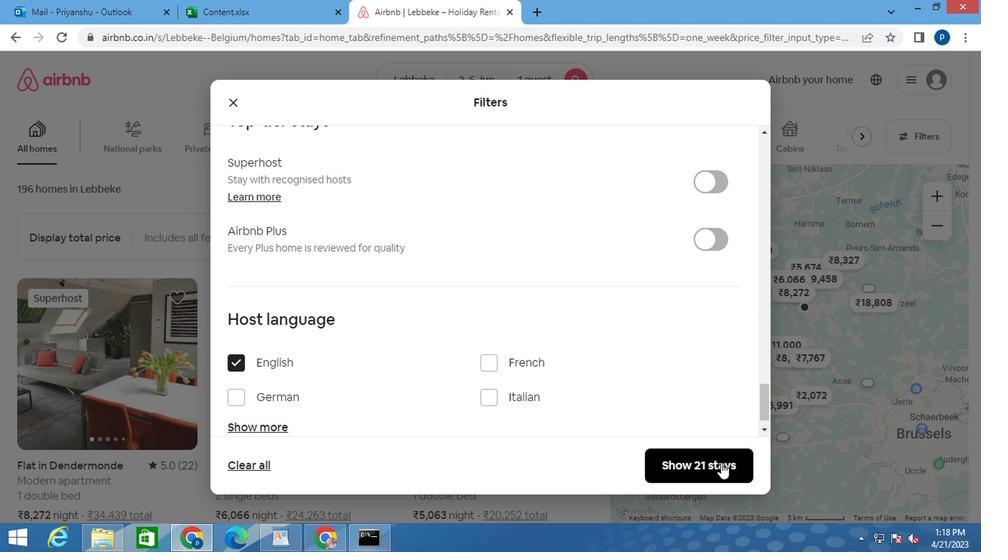 
Action: Mouse pressed left at (704, 469)
Screenshot: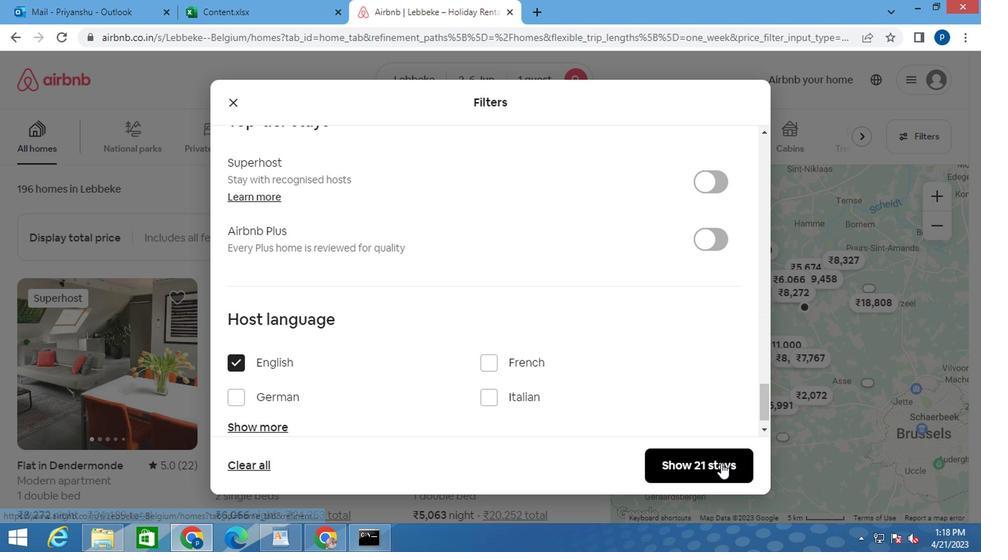 
